 Task: Add Attachment from "Attach a link" to Card Card0000000284 in Board Board0000000071 in Workspace WS0000000024 in Trello. Add Cover Red to Card Card0000000284 in Board Board0000000071 in Workspace WS0000000024 in Trello. Add "Join Card" Button Button0000000284  to Card Card0000000284 in Board Board0000000071 in Workspace WS0000000024 in Trello. Add Description DS0000000284 to Card Card0000000284 in Board Board0000000071 in Workspace WS0000000024 in Trello. Add Comment CM0000000284 to Card Card0000000284 in Board Board0000000071 in Workspace WS0000000024 in Trello
Action: Mouse moved to (328, 452)
Screenshot: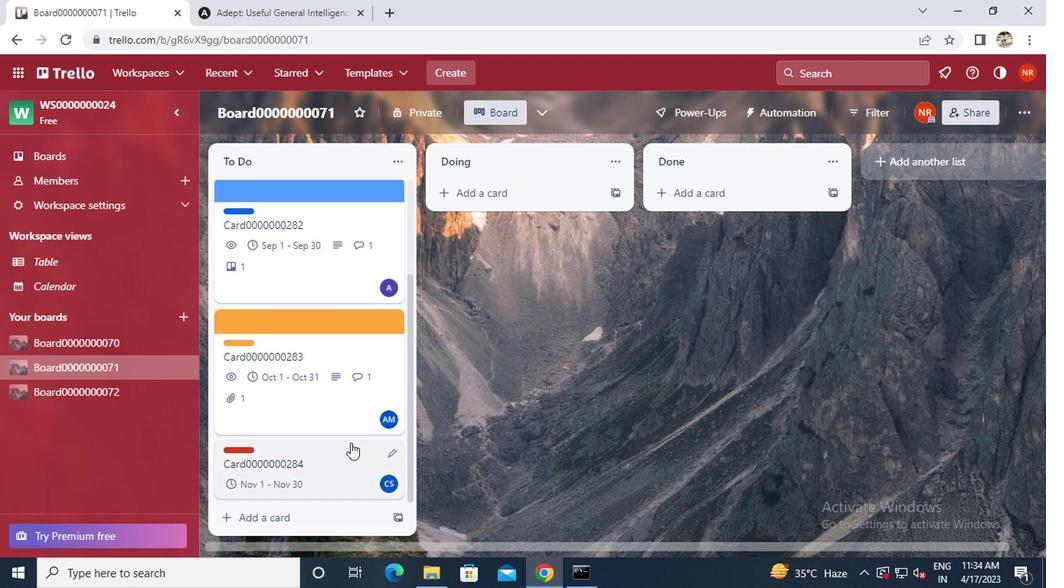 
Action: Mouse pressed left at (328, 452)
Screenshot: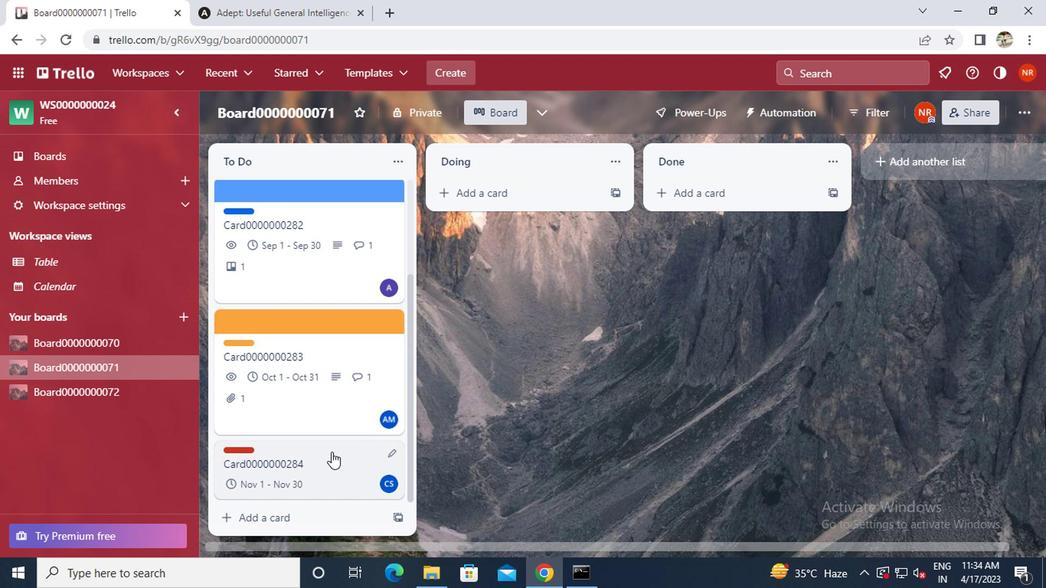 
Action: Mouse moved to (690, 317)
Screenshot: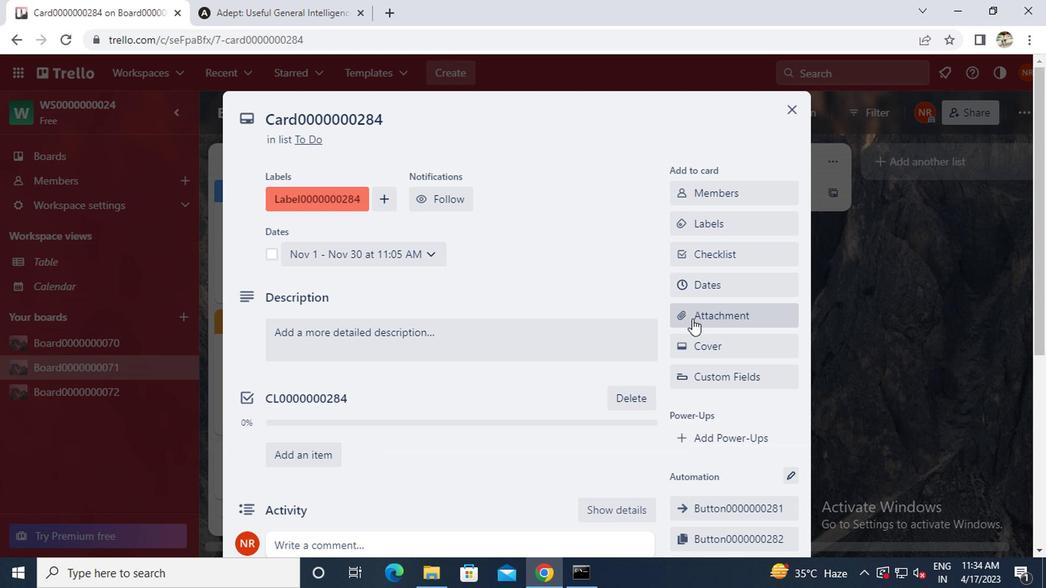 
Action: Mouse pressed left at (690, 317)
Screenshot: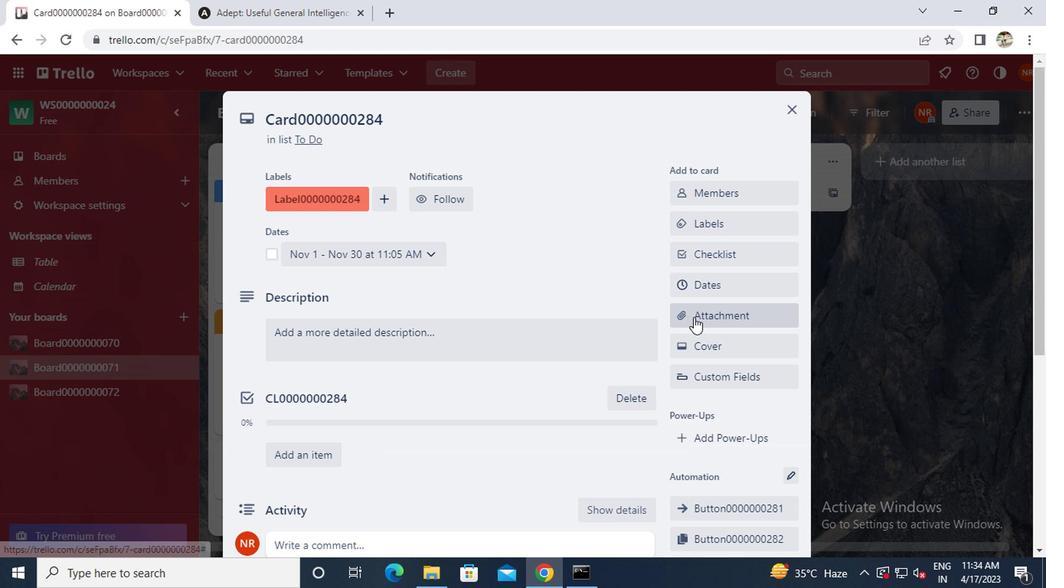 
Action: Mouse moved to (249, 7)
Screenshot: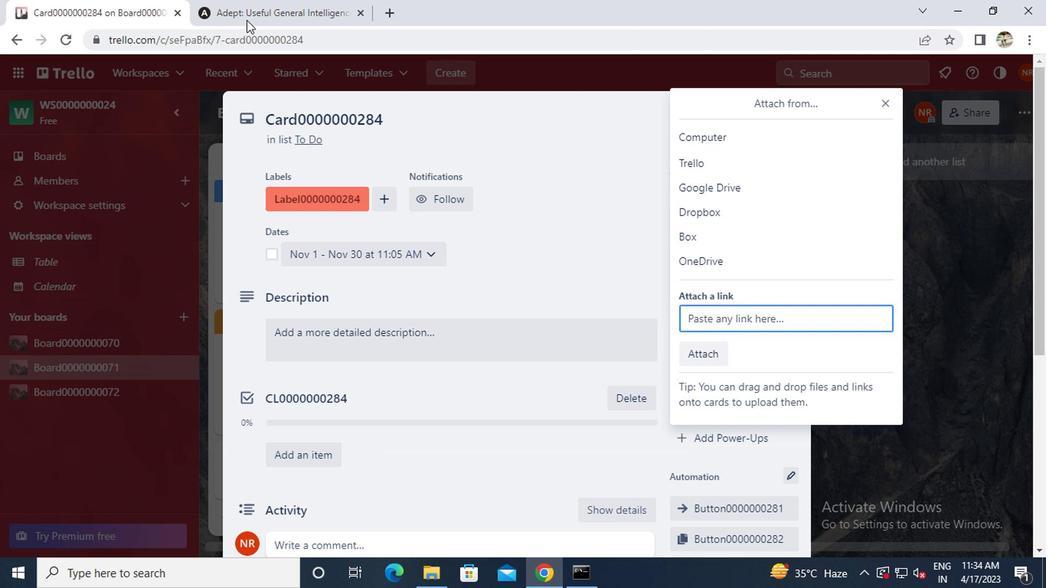 
Action: Mouse pressed left at (249, 7)
Screenshot: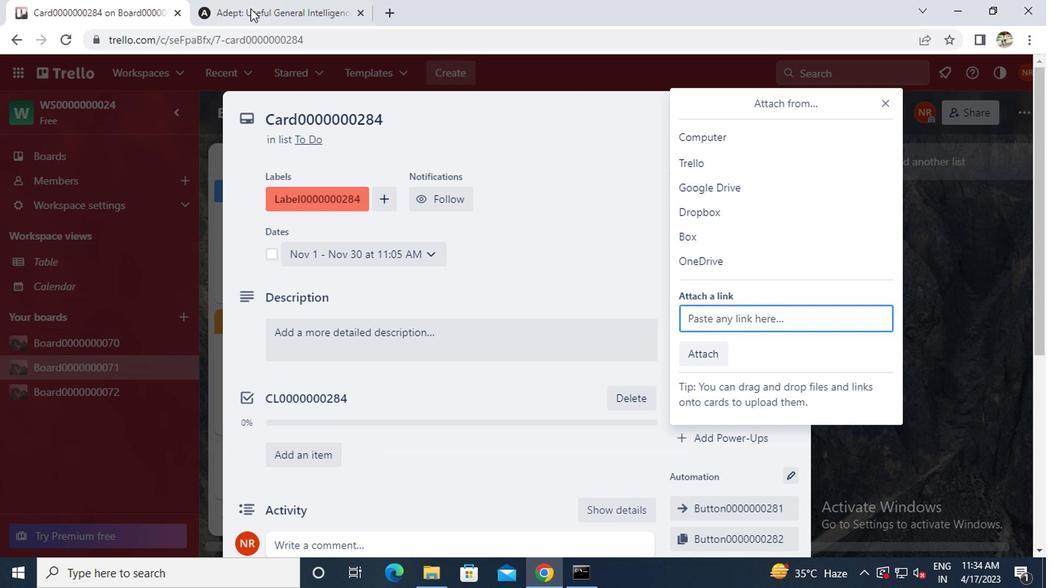
Action: Mouse moved to (251, 39)
Screenshot: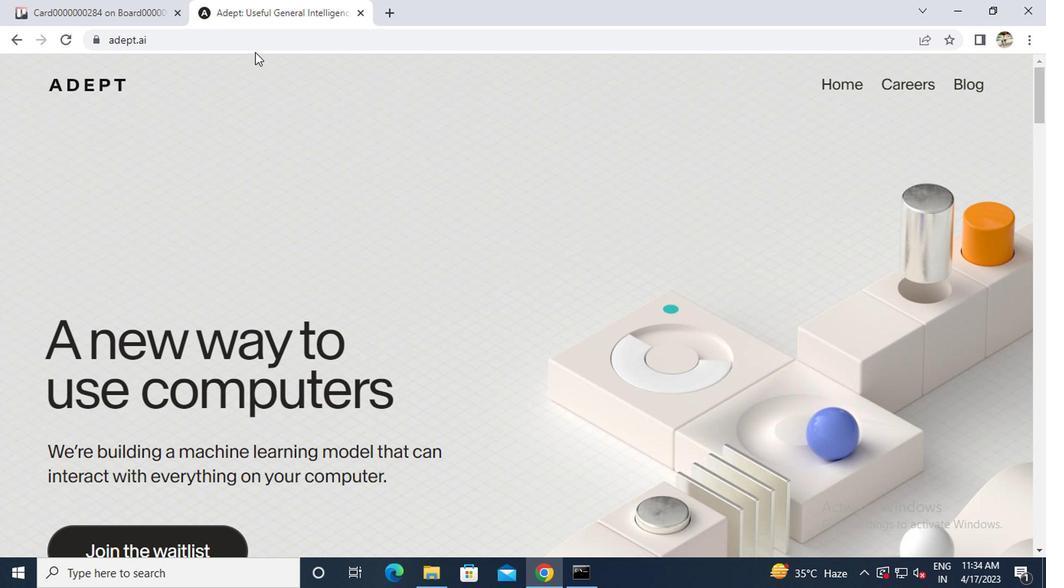 
Action: Mouse pressed left at (251, 39)
Screenshot: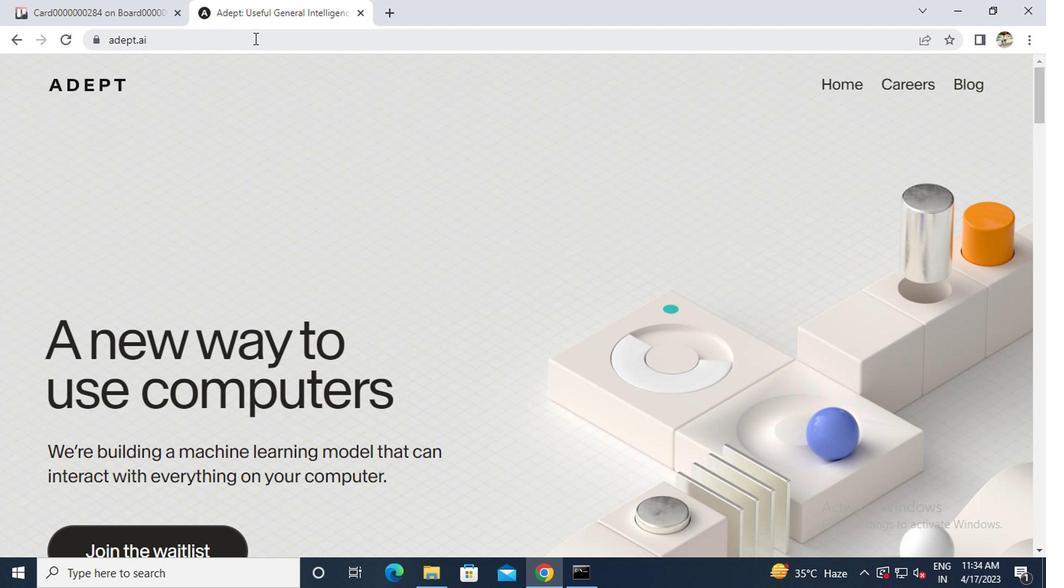 
Action: Key pressed ctrl+C
Screenshot: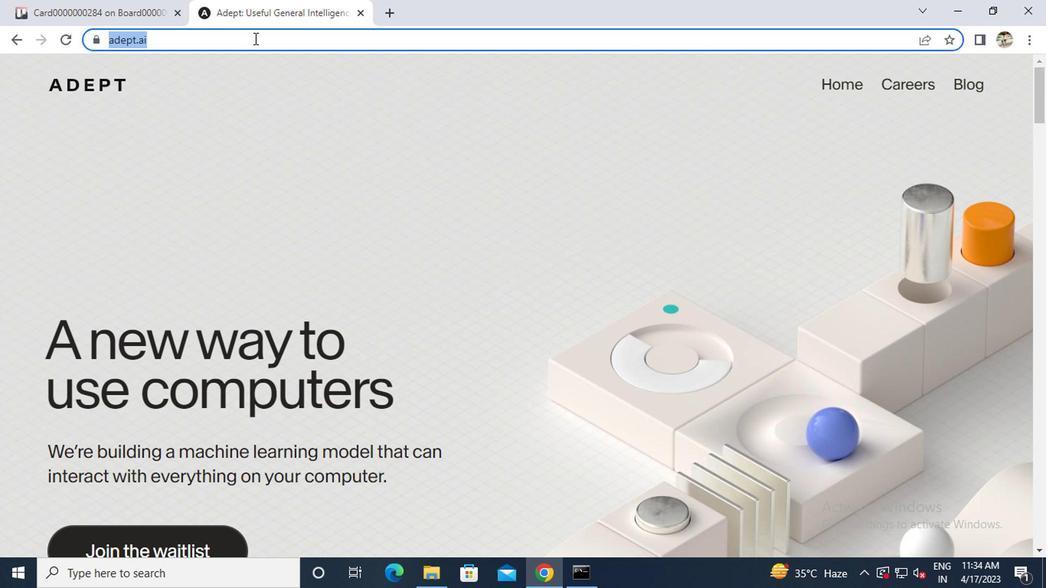 
Action: Mouse moved to (125, 17)
Screenshot: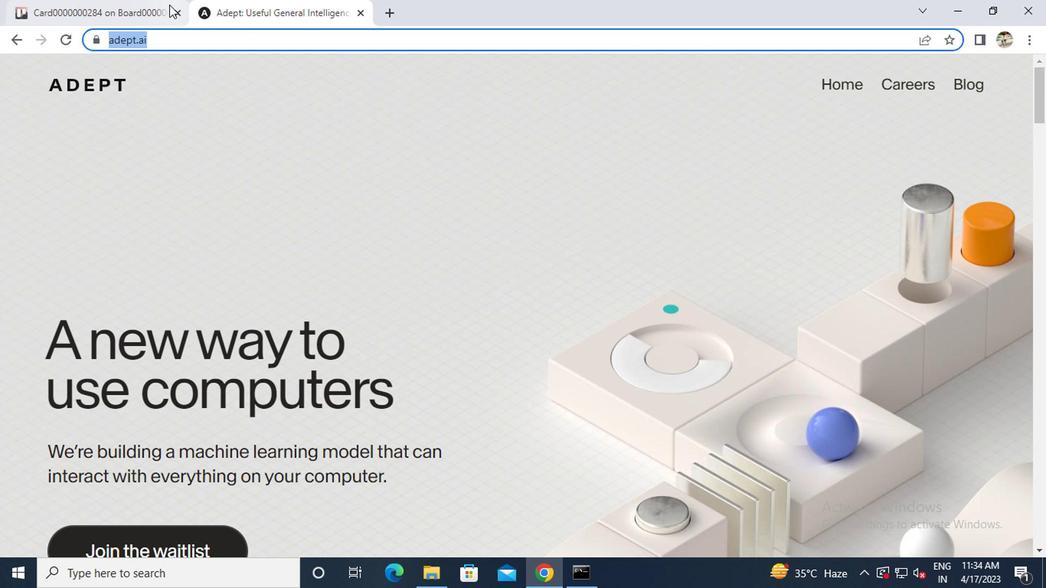 
Action: Mouse pressed left at (125, 17)
Screenshot: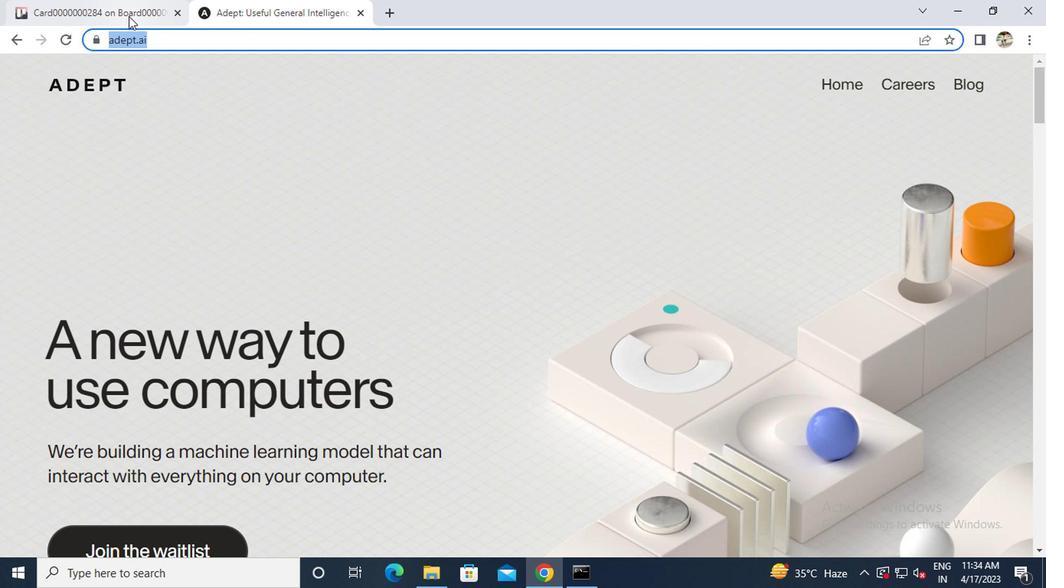 
Action: Mouse moved to (718, 317)
Screenshot: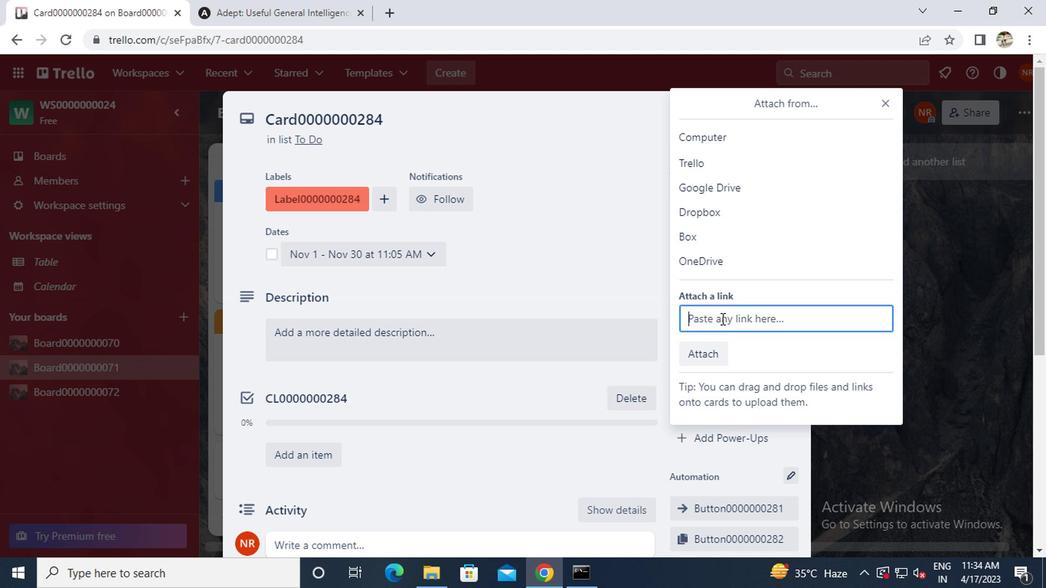 
Action: Key pressed ctrl+V
Screenshot: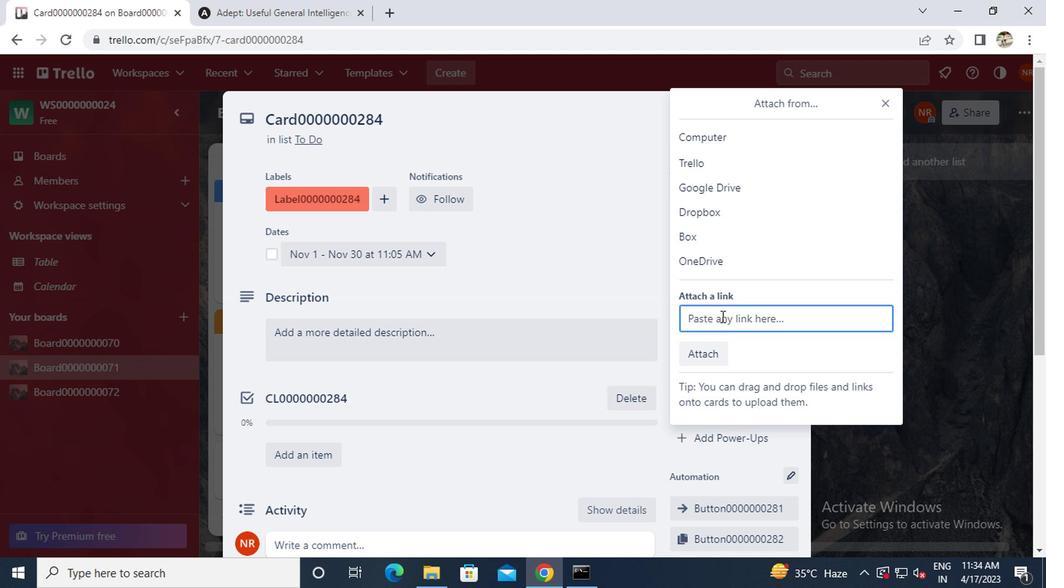 
Action: Mouse moved to (707, 372)
Screenshot: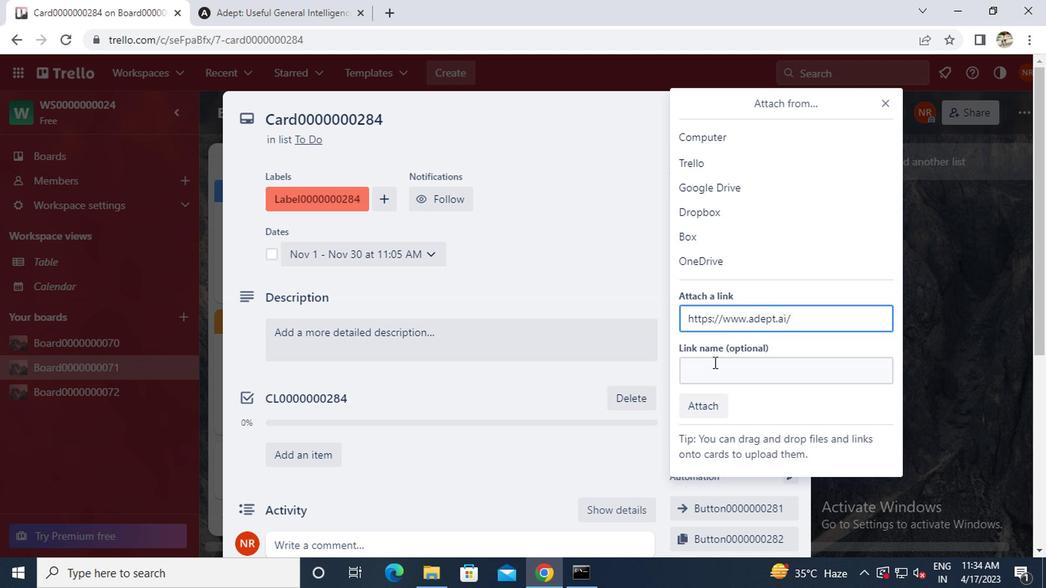 
Action: Mouse pressed left at (707, 372)
Screenshot: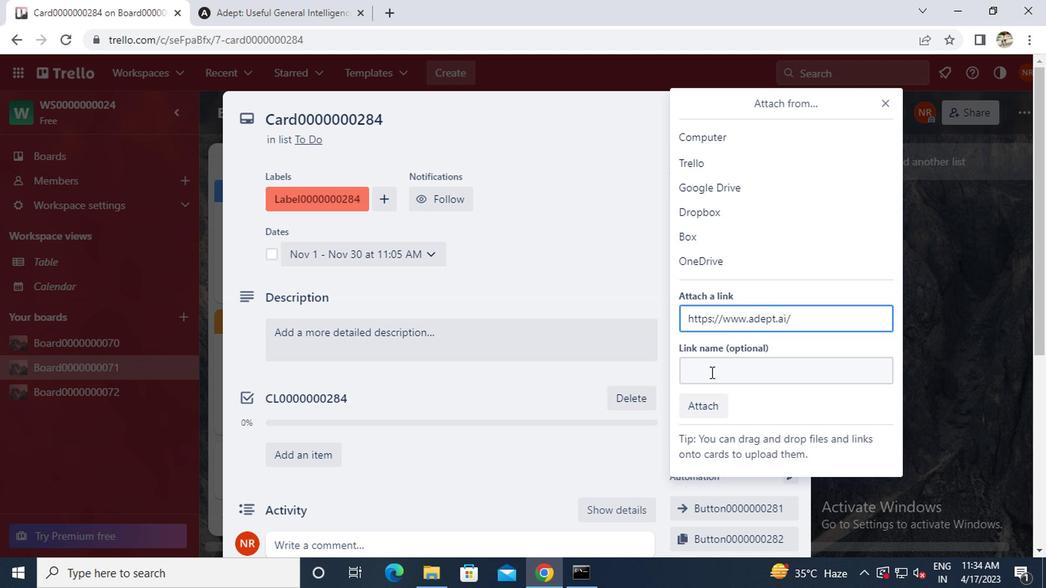 
Action: Key pressed ctrl+A<Key.caps_lock>dept
Screenshot: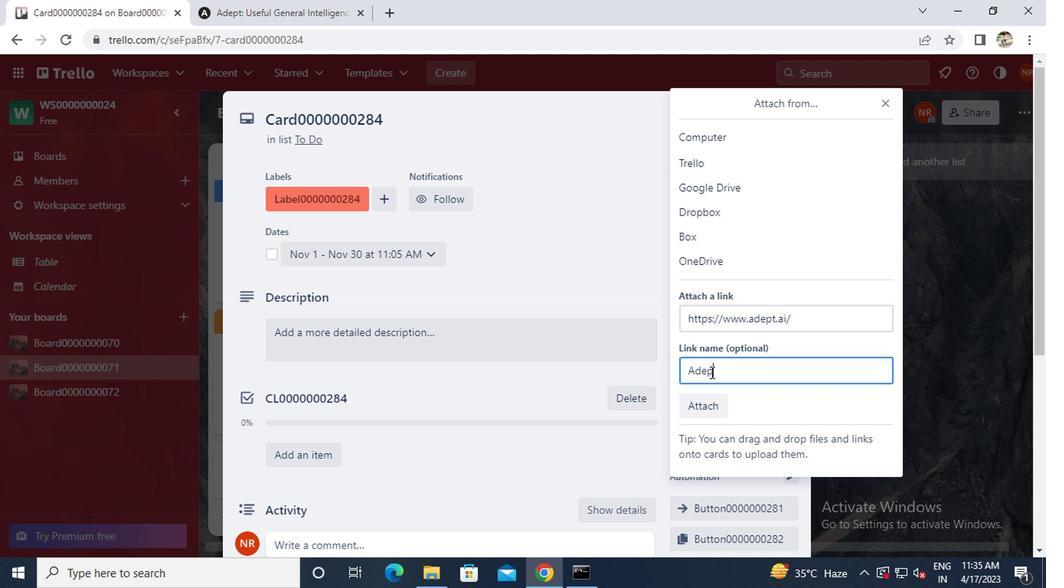 
Action: Mouse moved to (695, 409)
Screenshot: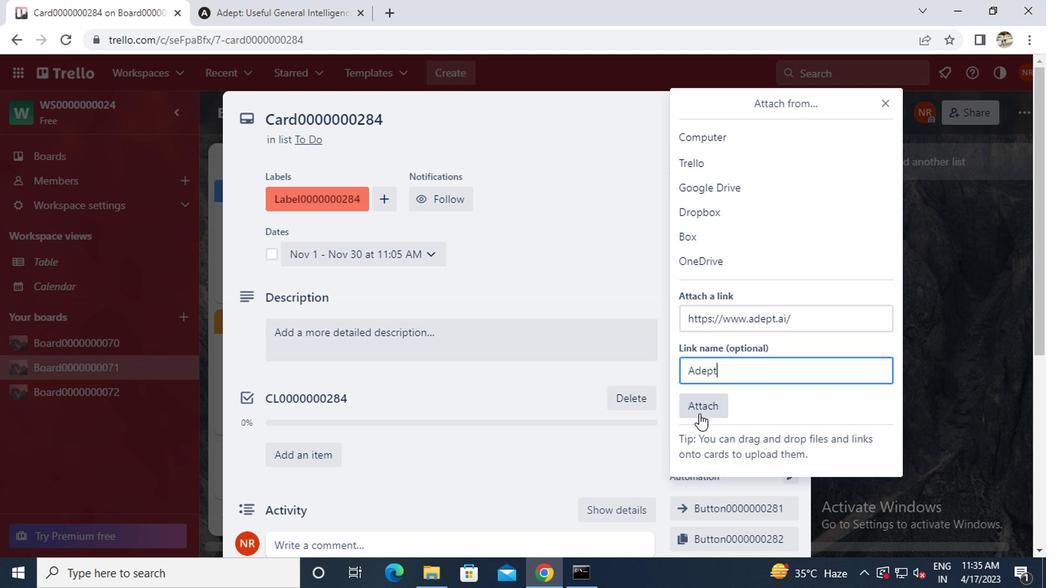 
Action: Mouse pressed left at (695, 409)
Screenshot: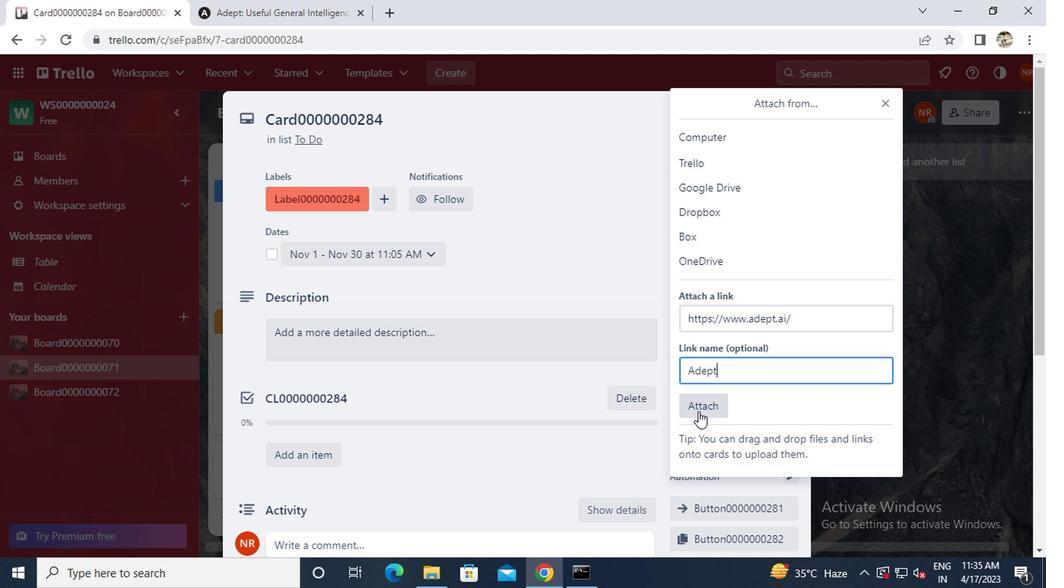 
Action: Mouse scrolled (695, 408) with delta (0, 0)
Screenshot: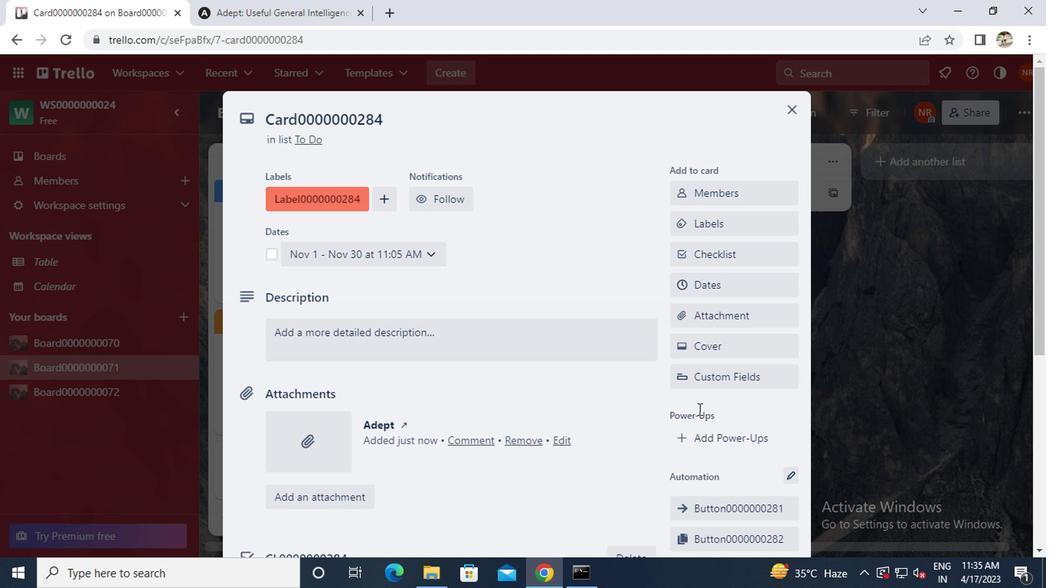 
Action: Mouse moved to (694, 408)
Screenshot: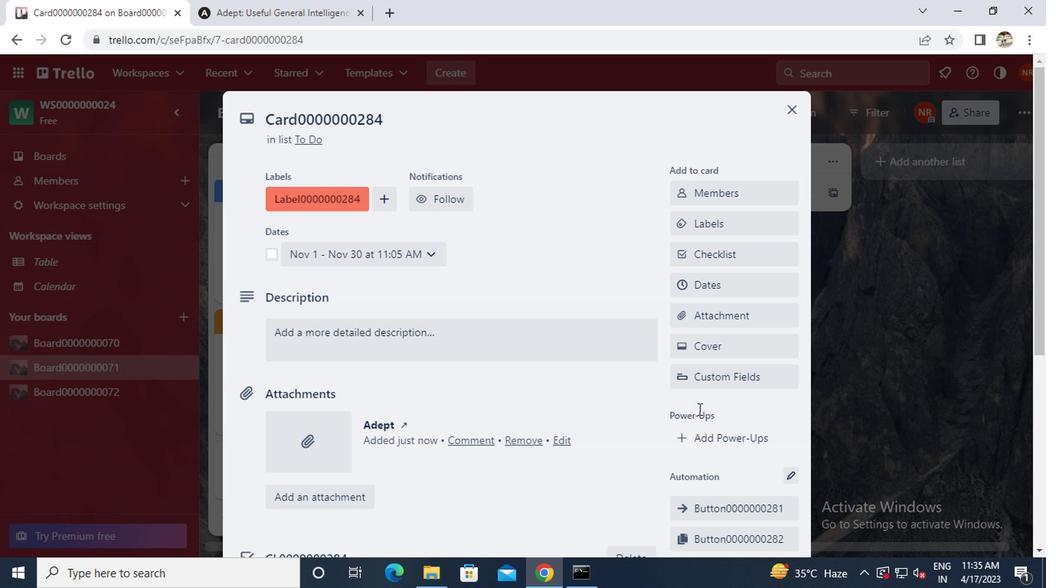 
Action: Mouse scrolled (694, 407) with delta (0, -1)
Screenshot: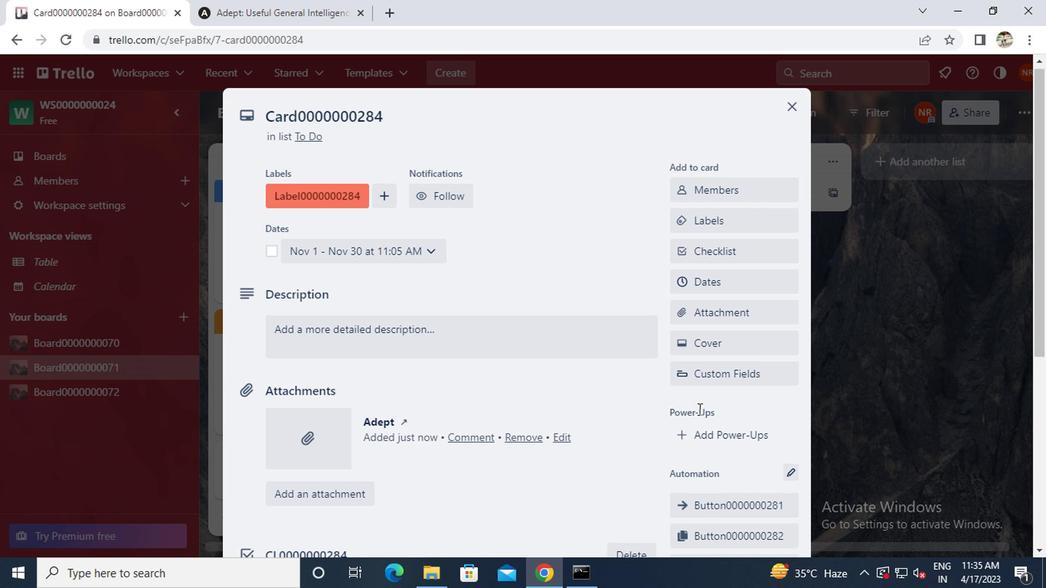 
Action: Mouse moved to (694, 443)
Screenshot: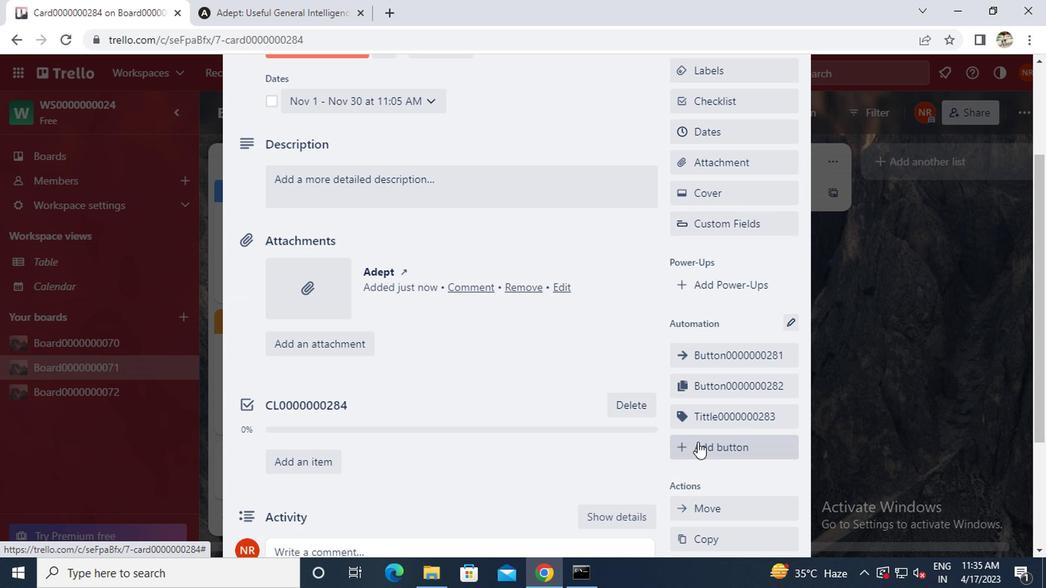 
Action: Mouse pressed left at (694, 443)
Screenshot: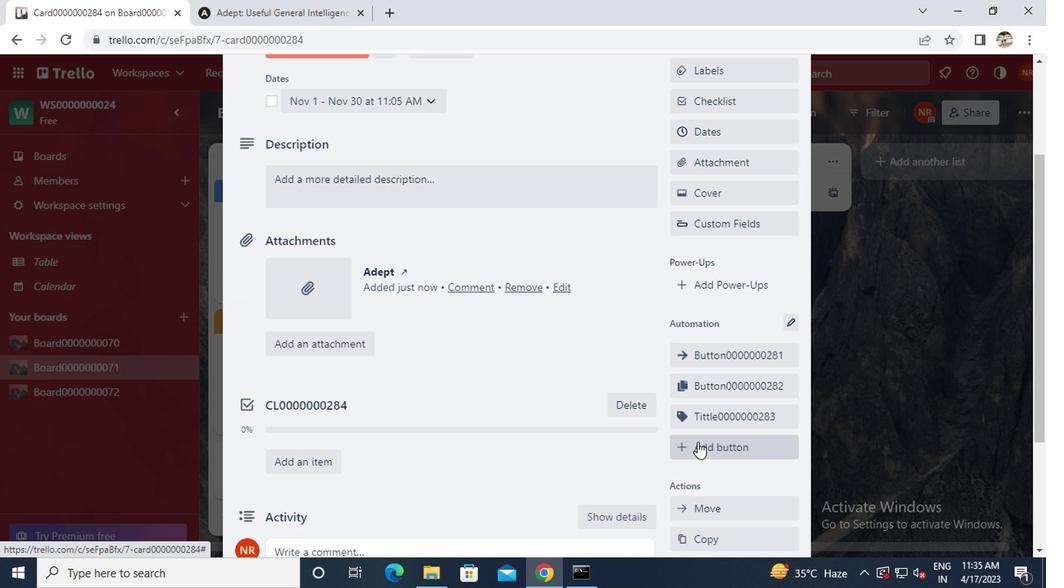 
Action: Mouse moved to (715, 270)
Screenshot: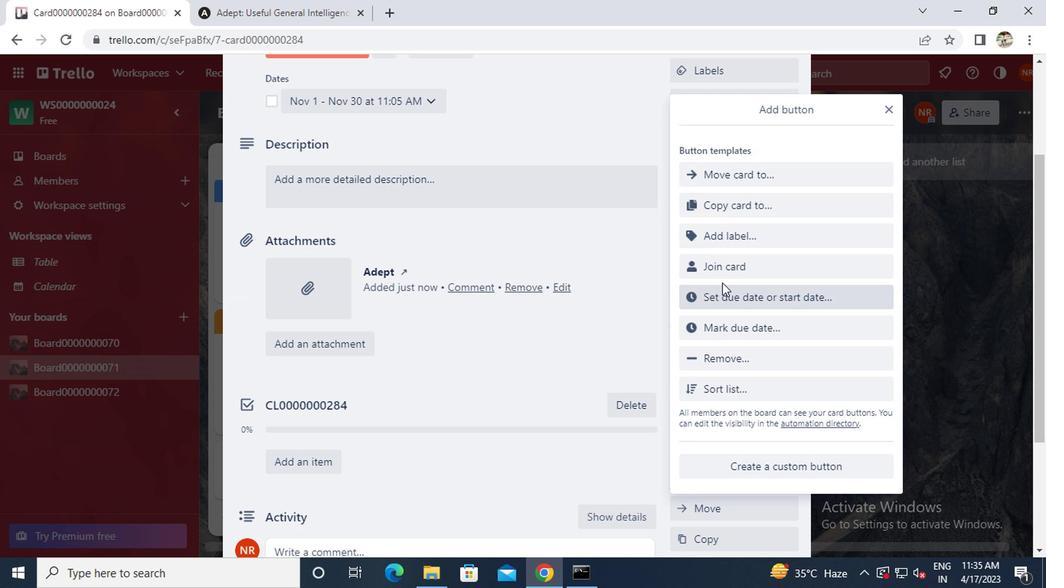 
Action: Mouse pressed left at (715, 270)
Screenshot: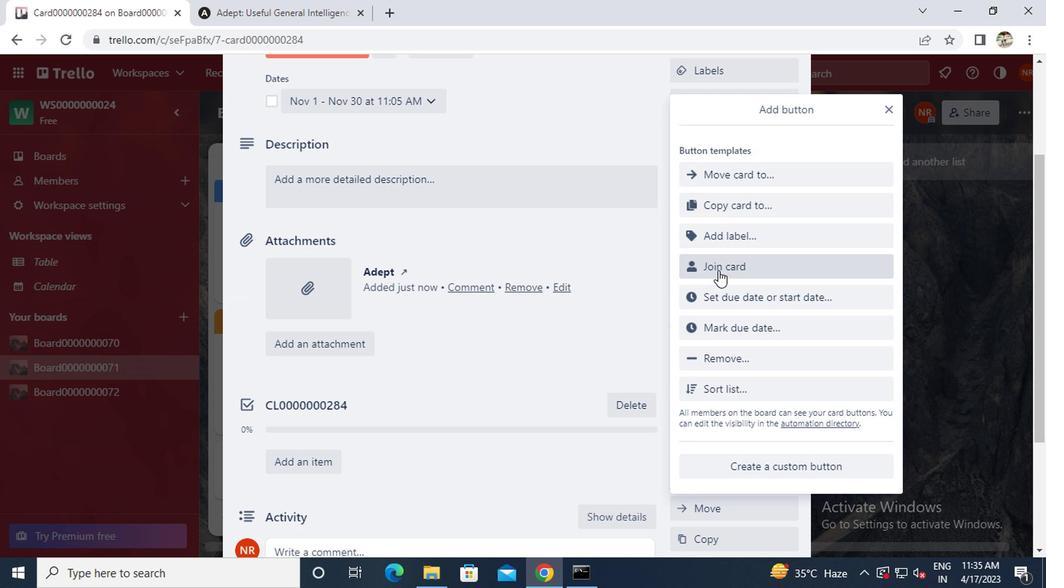 
Action: Mouse moved to (712, 276)
Screenshot: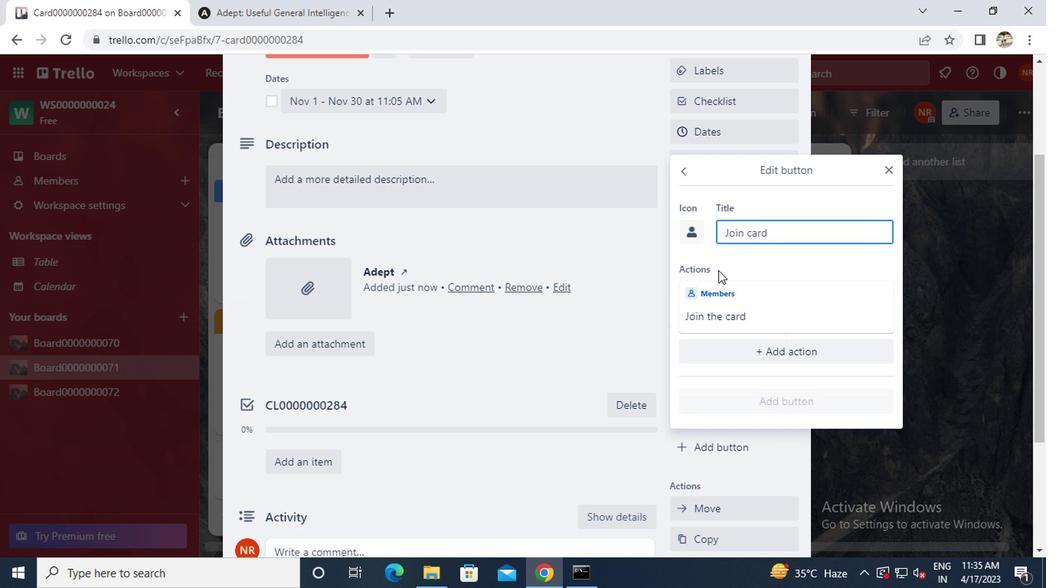 
Action: Key pressed <Key.caps_lock>b<Key.caps_lock>utton0000000284
Screenshot: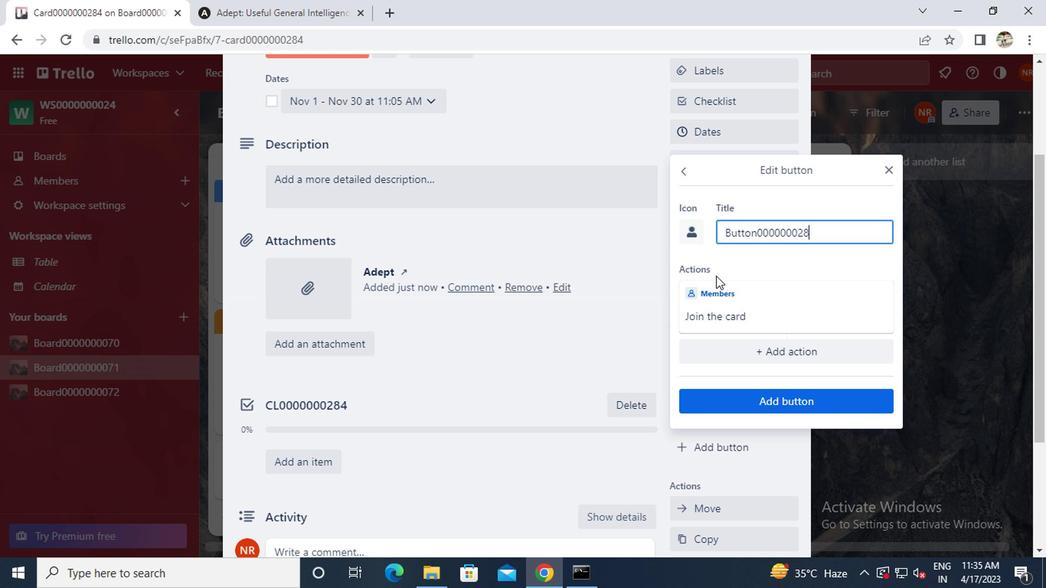 
Action: Mouse moved to (728, 394)
Screenshot: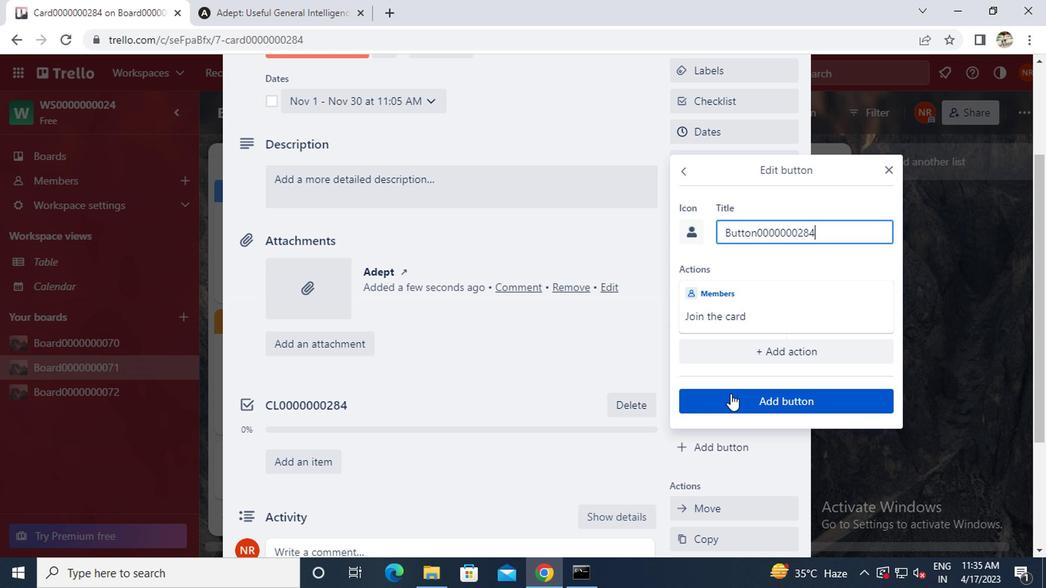 
Action: Mouse pressed left at (728, 394)
Screenshot: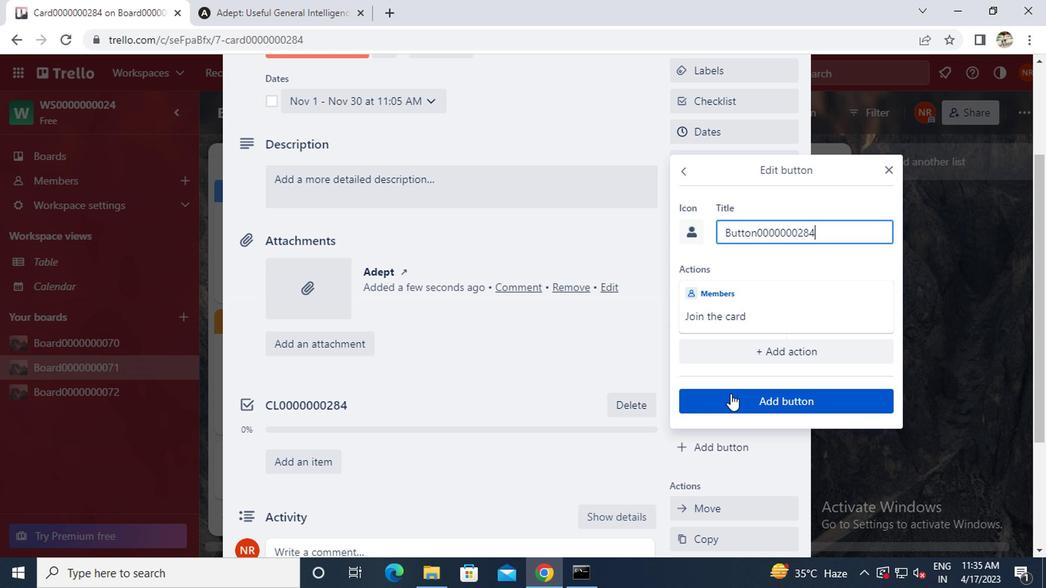 
Action: Mouse moved to (573, 400)
Screenshot: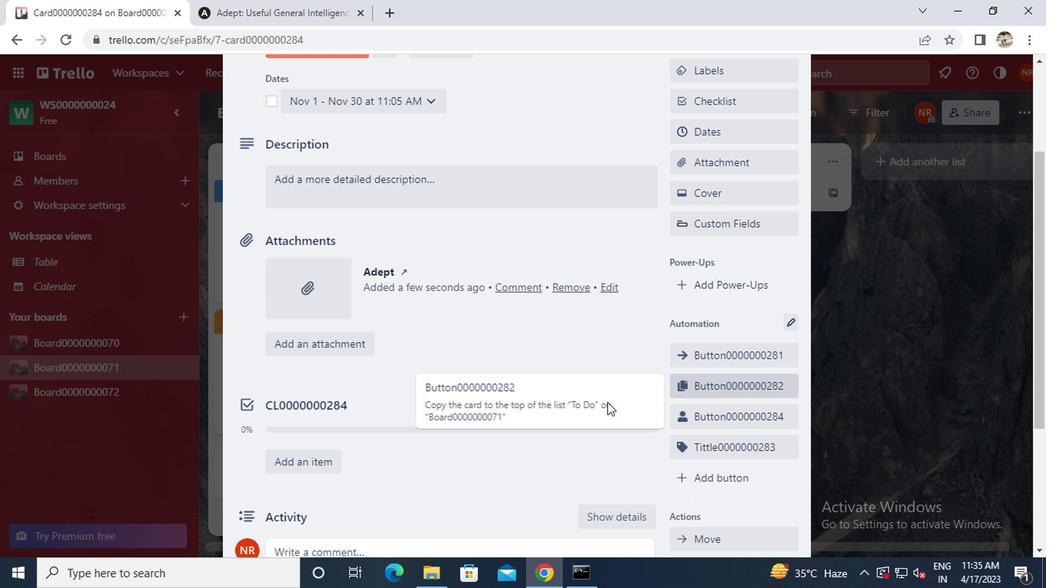 
Action: Mouse scrolled (573, 401) with delta (0, 1)
Screenshot: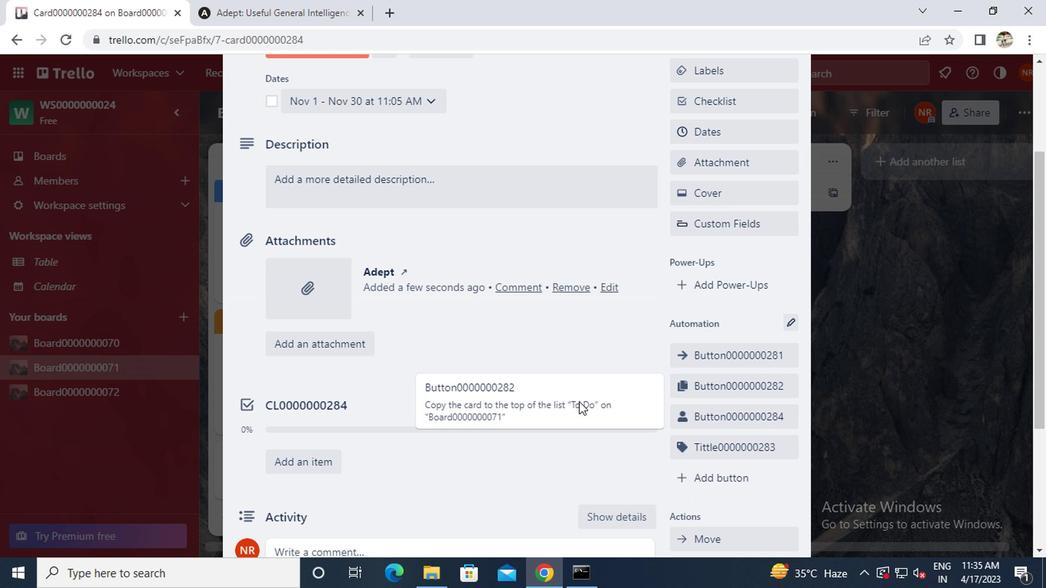 
Action: Mouse moved to (572, 399)
Screenshot: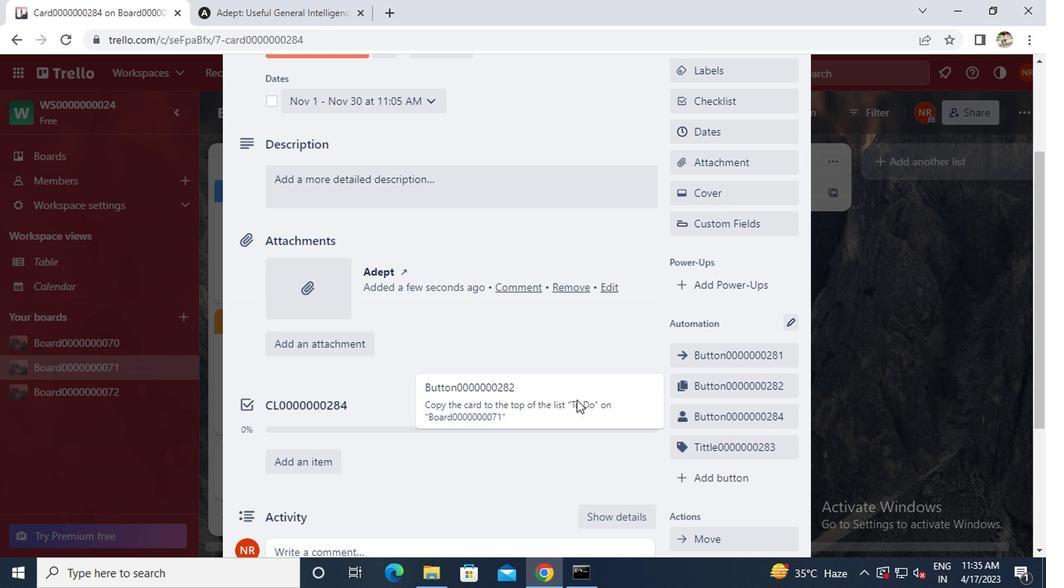 
Action: Mouse scrolled (572, 400) with delta (0, 0)
Screenshot: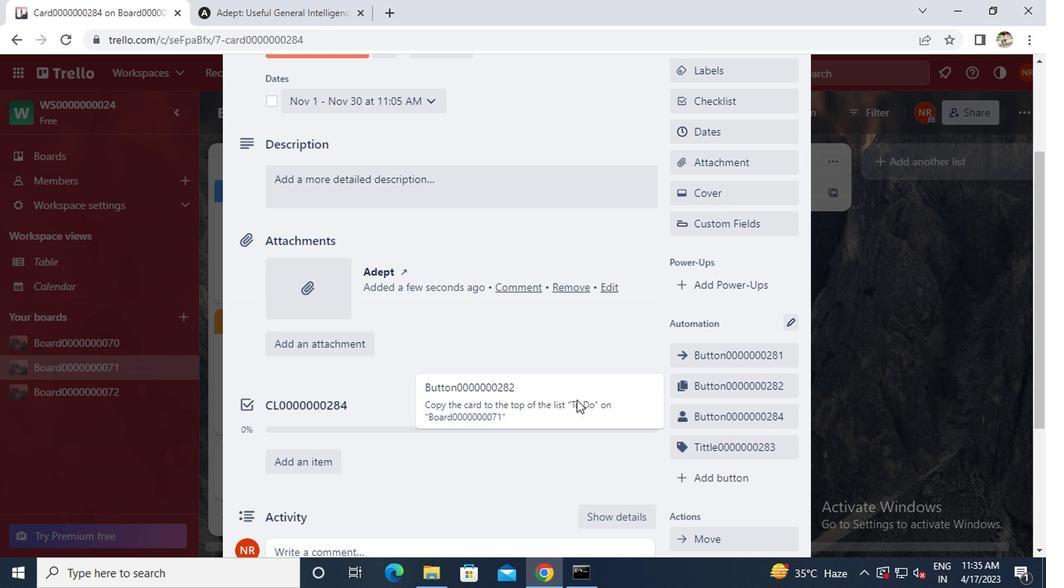 
Action: Mouse moved to (434, 185)
Screenshot: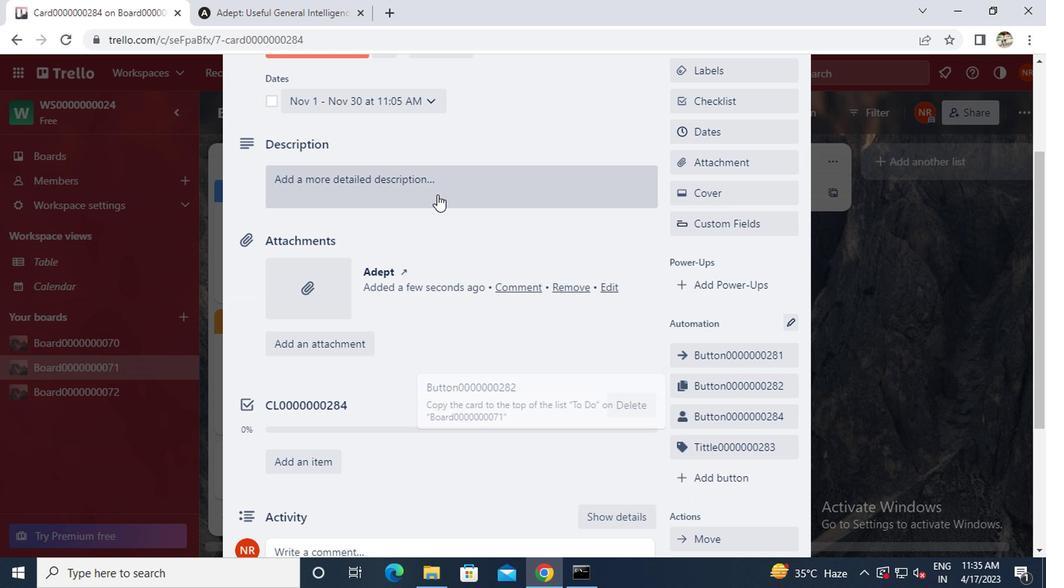 
Action: Mouse pressed left at (434, 185)
Screenshot: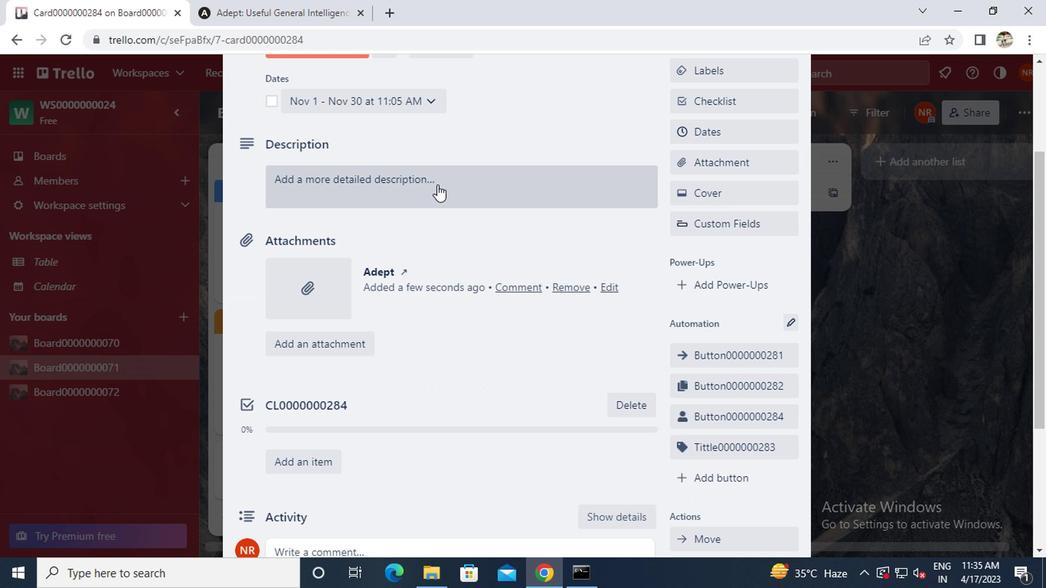 
Action: Key pressed <Key.caps_lock>ds0000000284
Screenshot: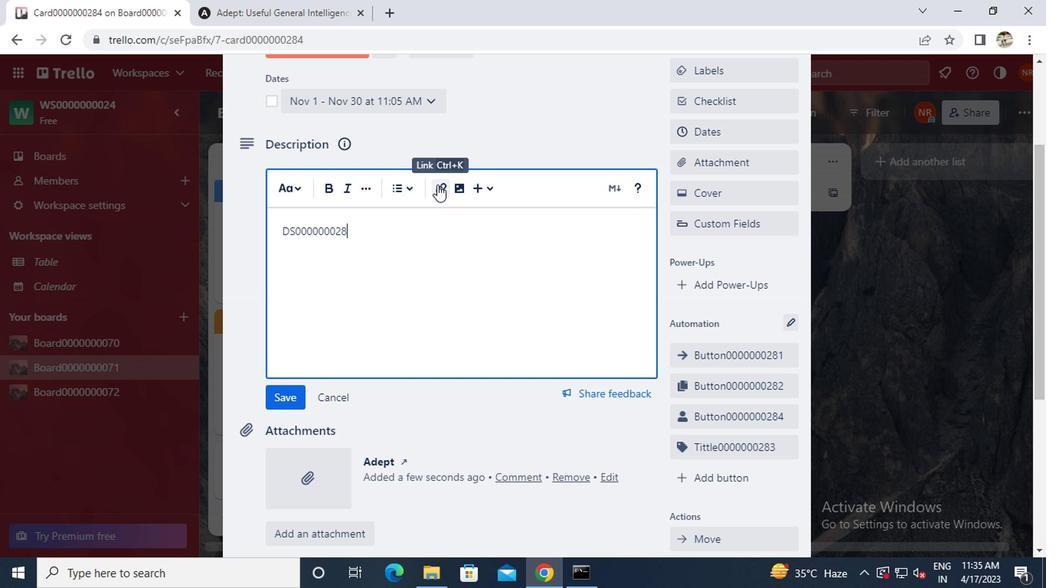 
Action: Mouse moved to (280, 394)
Screenshot: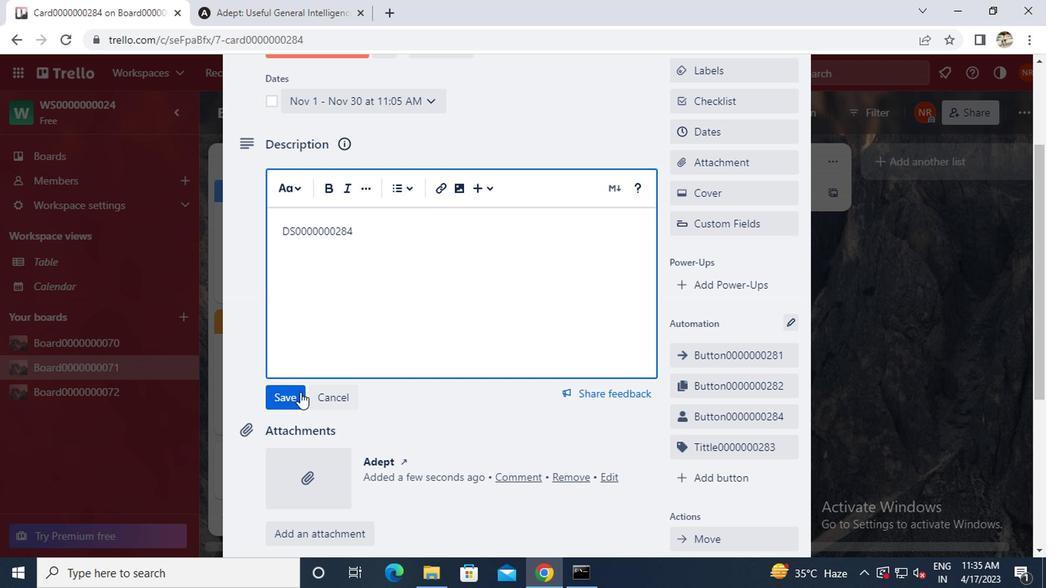 
Action: Mouse pressed left at (280, 394)
Screenshot: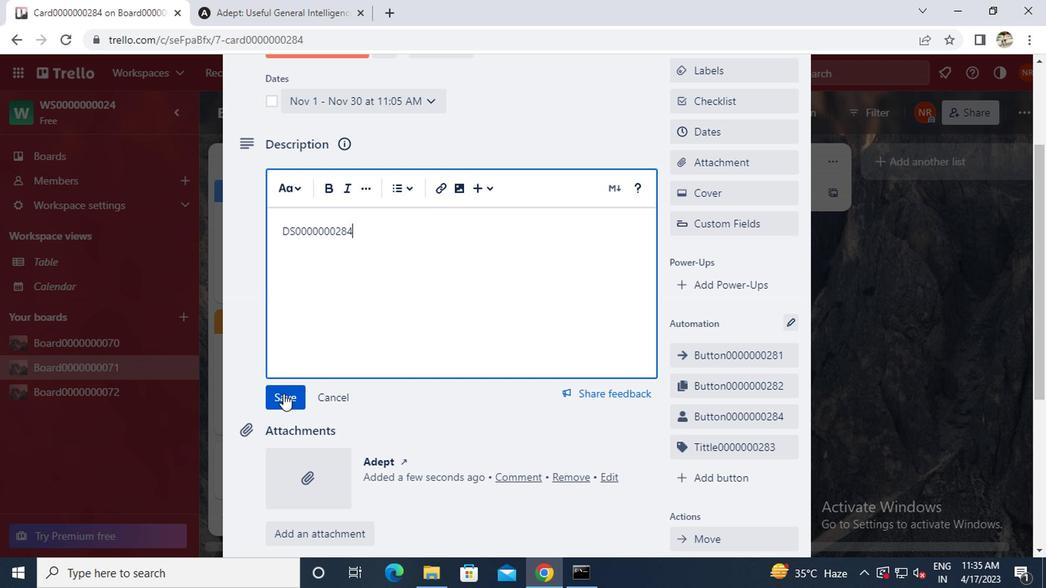 
Action: Mouse moved to (280, 394)
Screenshot: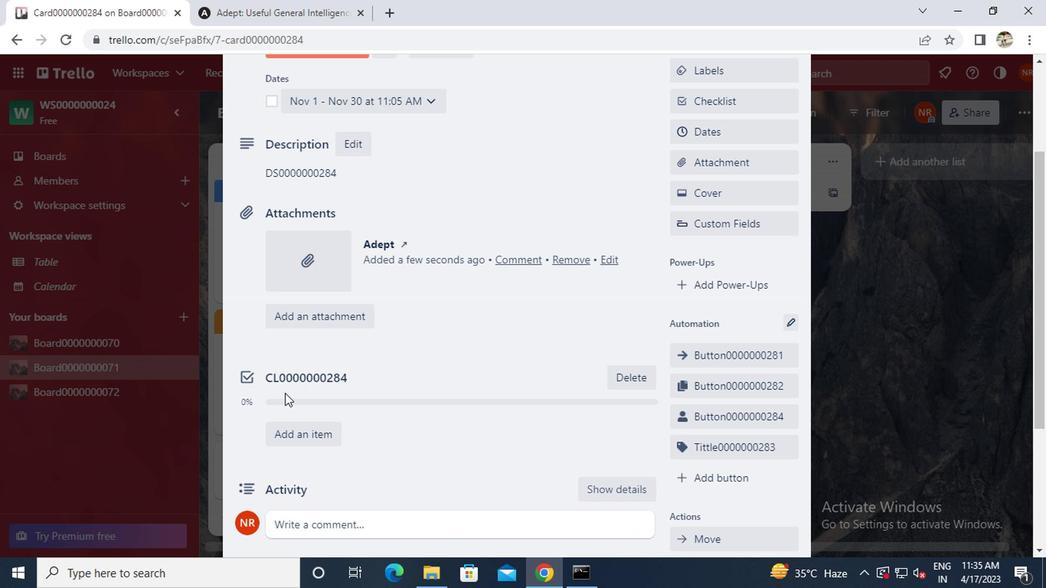 
Action: Mouse scrolled (280, 393) with delta (0, 0)
Screenshot: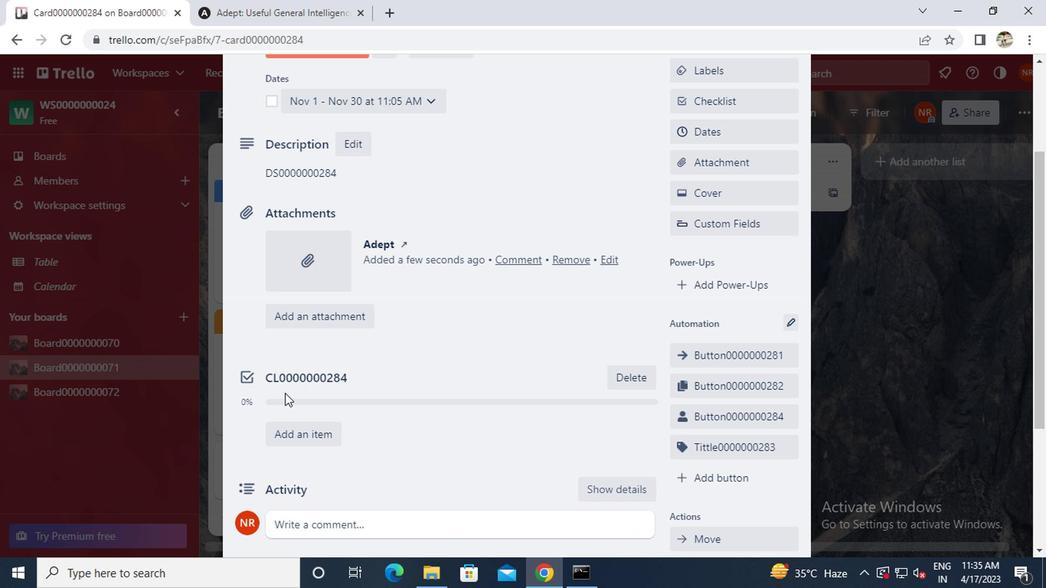 
Action: Mouse moved to (280, 394)
Screenshot: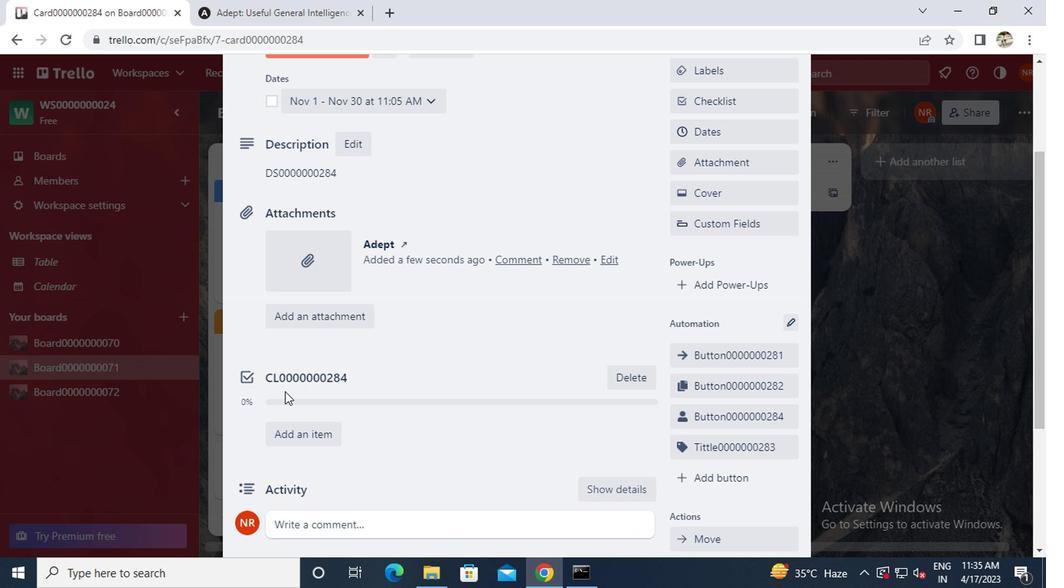 
Action: Mouse scrolled (280, 393) with delta (0, 0)
Screenshot: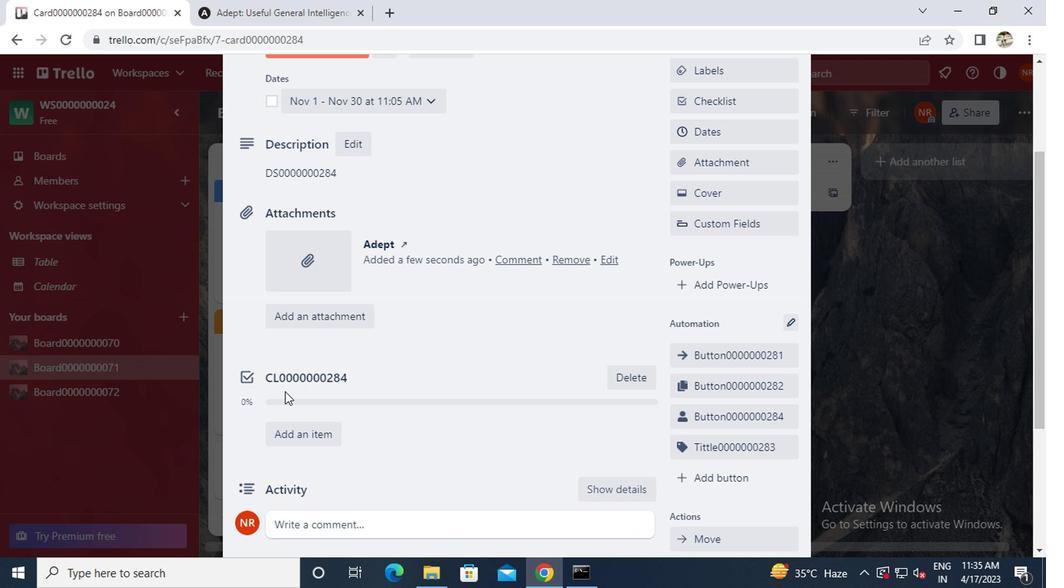 
Action: Mouse moved to (308, 374)
Screenshot: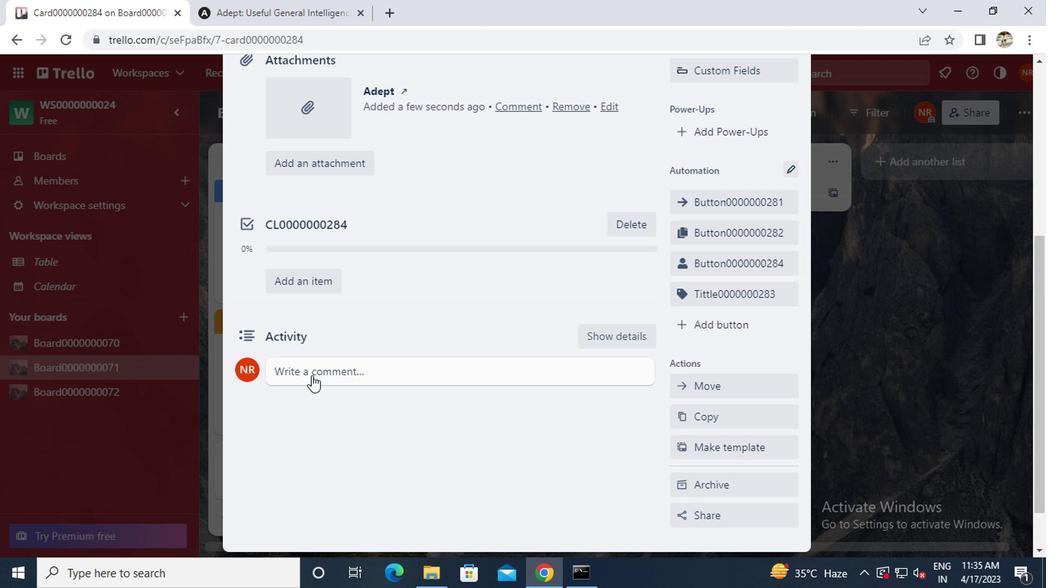 
Action: Mouse pressed left at (308, 374)
Screenshot: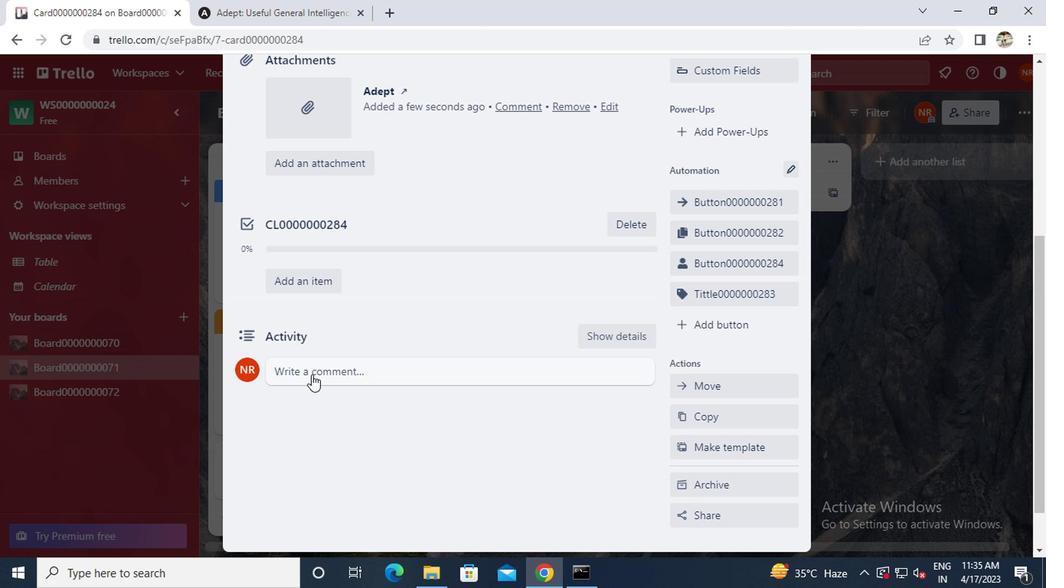 
Action: Mouse moved to (306, 376)
Screenshot: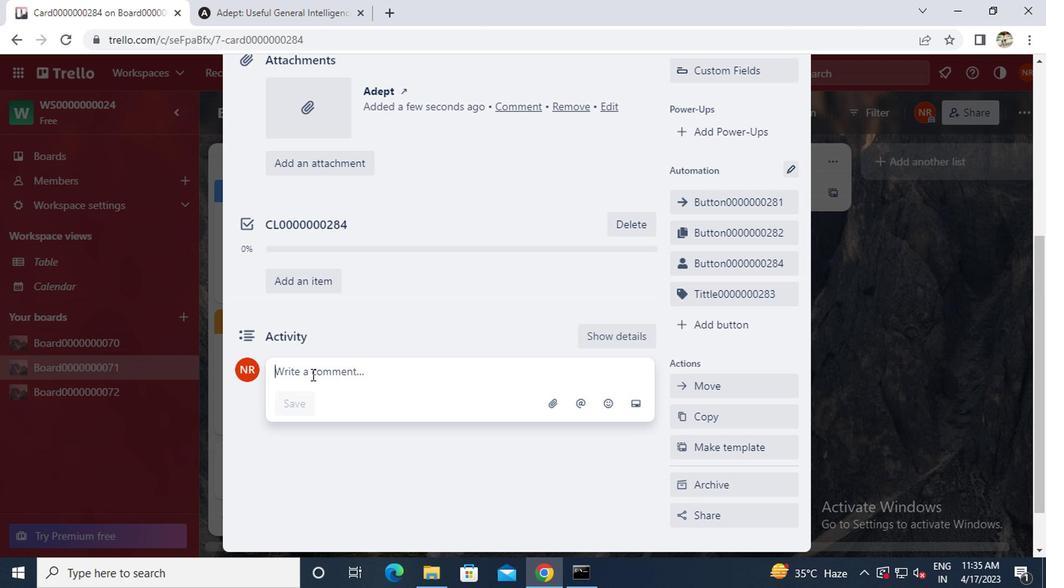 
Action: Key pressed <Key.caps_lock><Key.caps_lock>cm0000000284
Screenshot: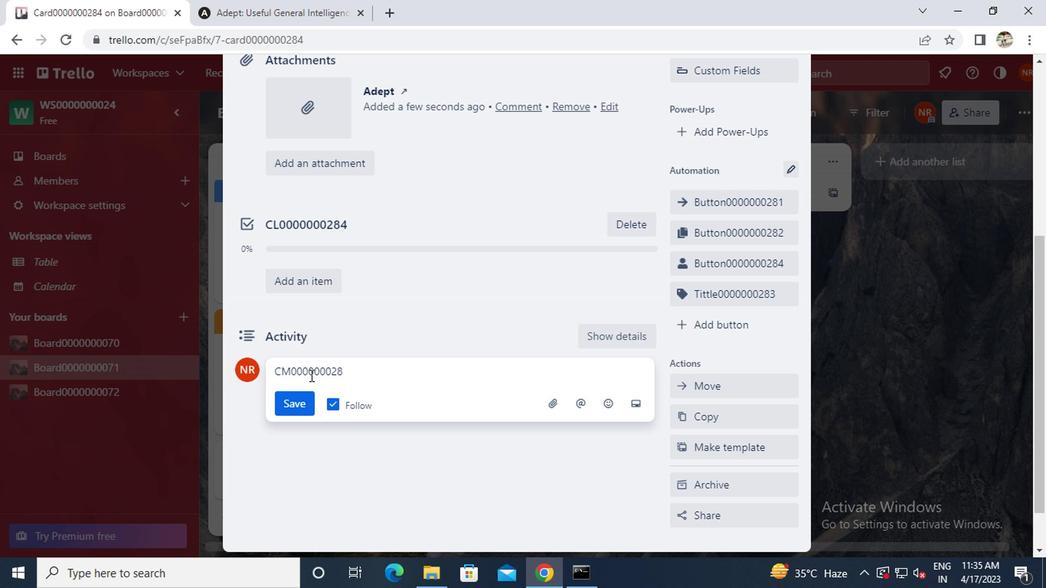 
Action: Mouse moved to (290, 401)
Screenshot: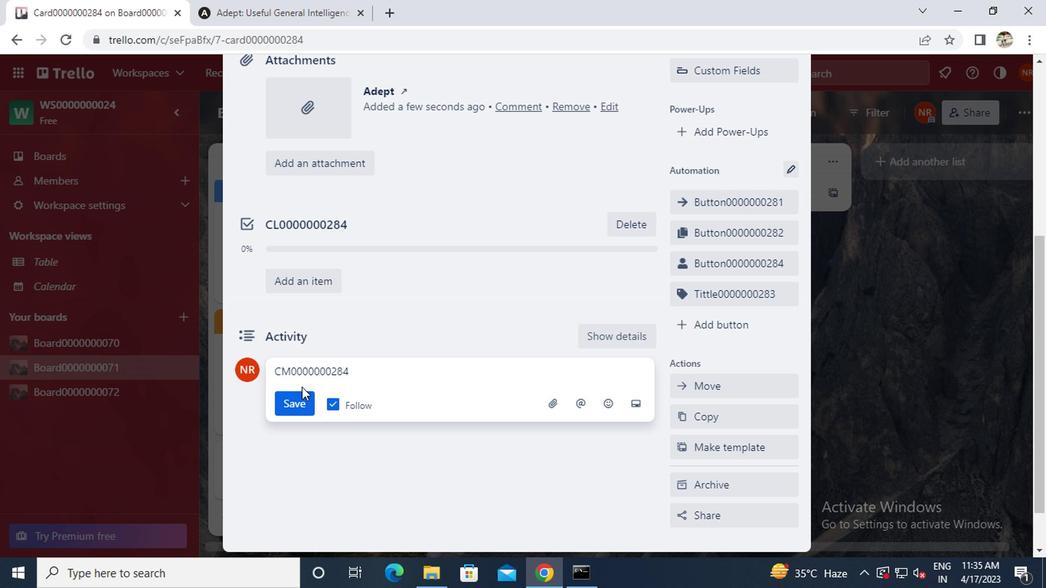 
Action: Mouse pressed left at (290, 401)
Screenshot: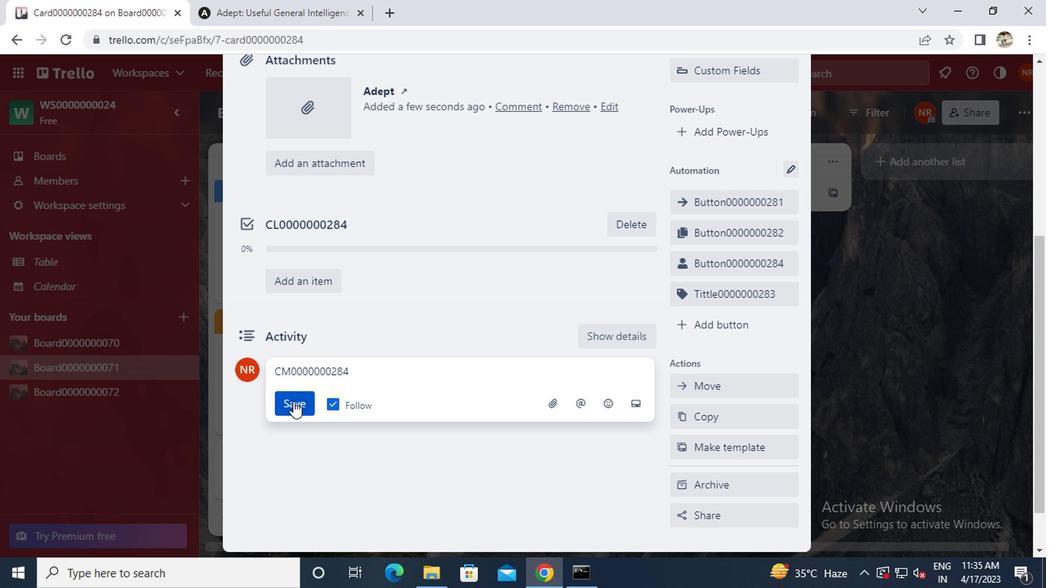 
Action: Mouse moved to (377, 410)
Screenshot: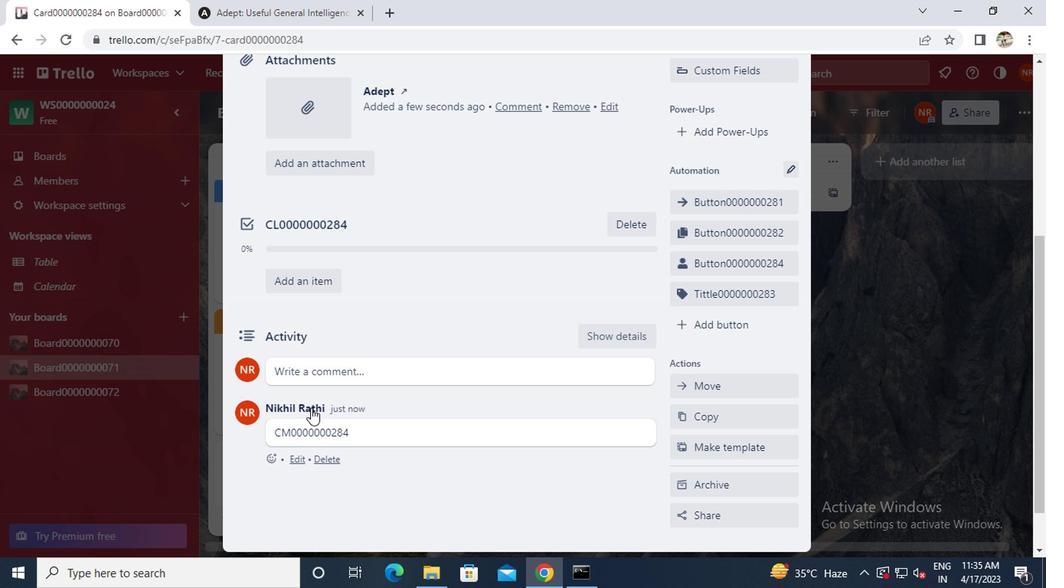 
Action: Mouse scrolled (377, 411) with delta (0, 0)
Screenshot: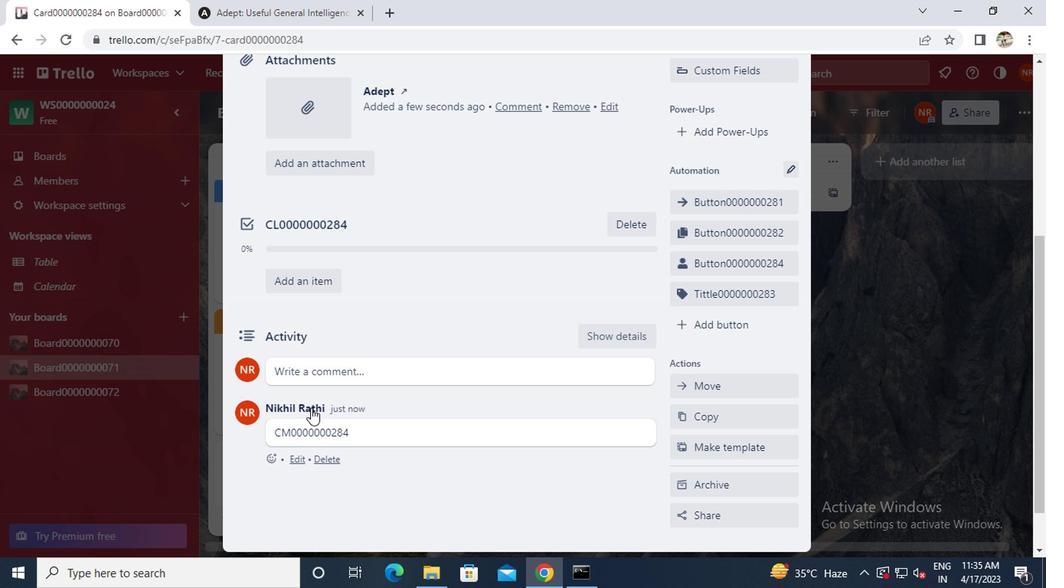 
Action: Mouse moved to (396, 402)
Screenshot: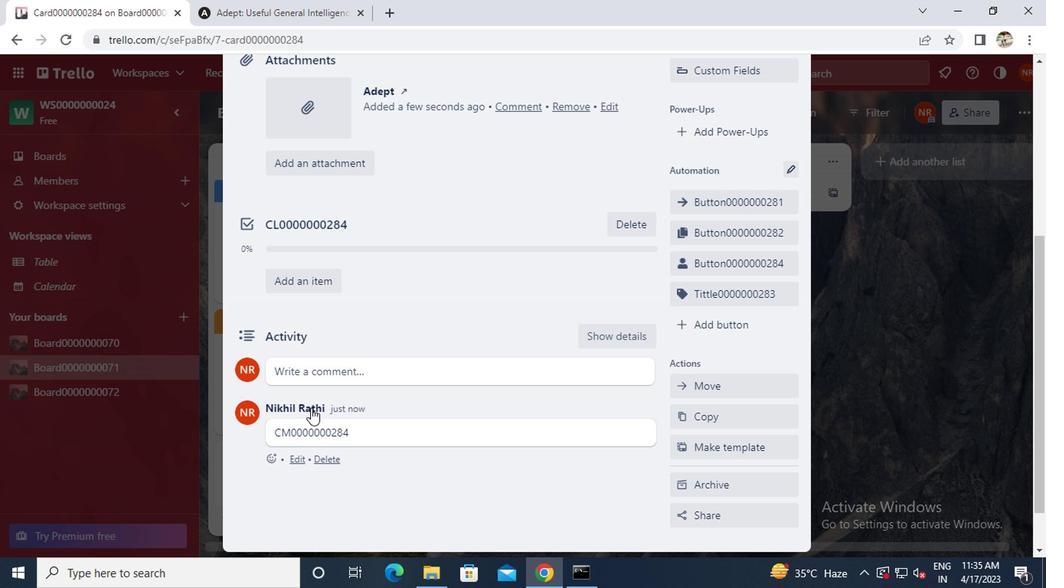 
Action: Mouse scrolled (396, 403) with delta (0, 0)
Screenshot: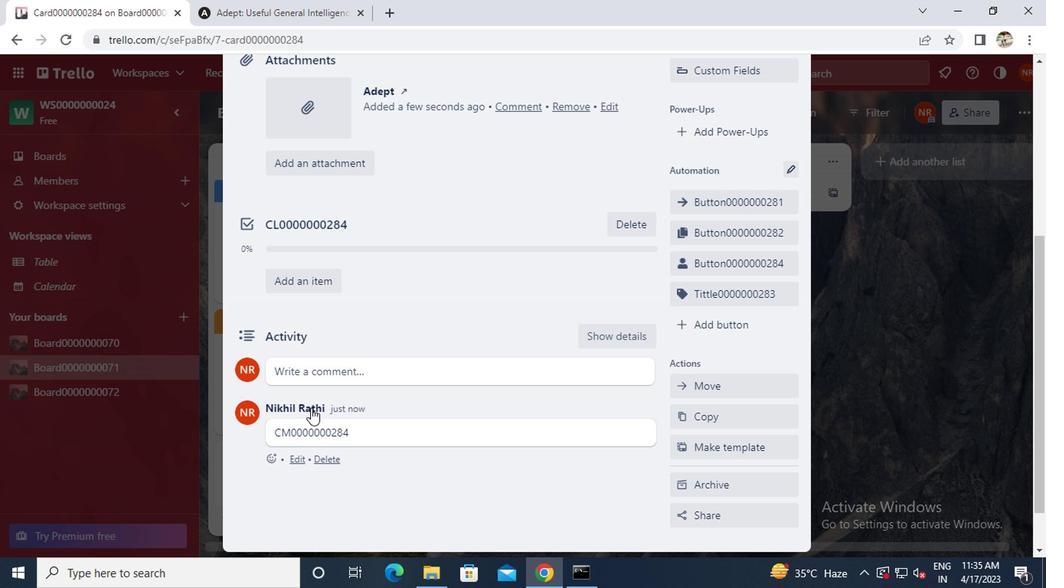 
Action: Mouse moved to (433, 379)
Screenshot: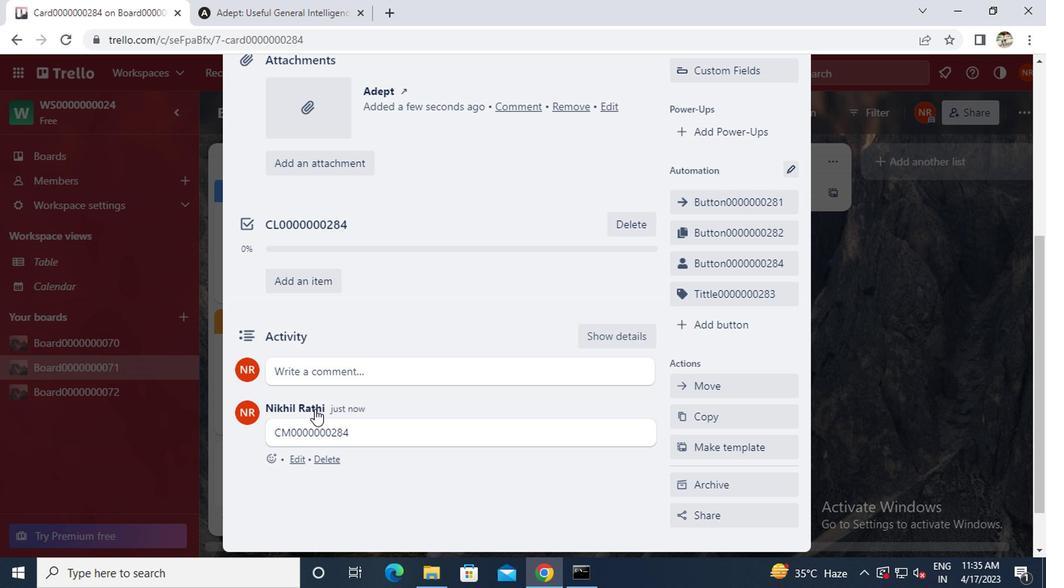 
Action: Mouse scrolled (433, 380) with delta (0, 0)
Screenshot: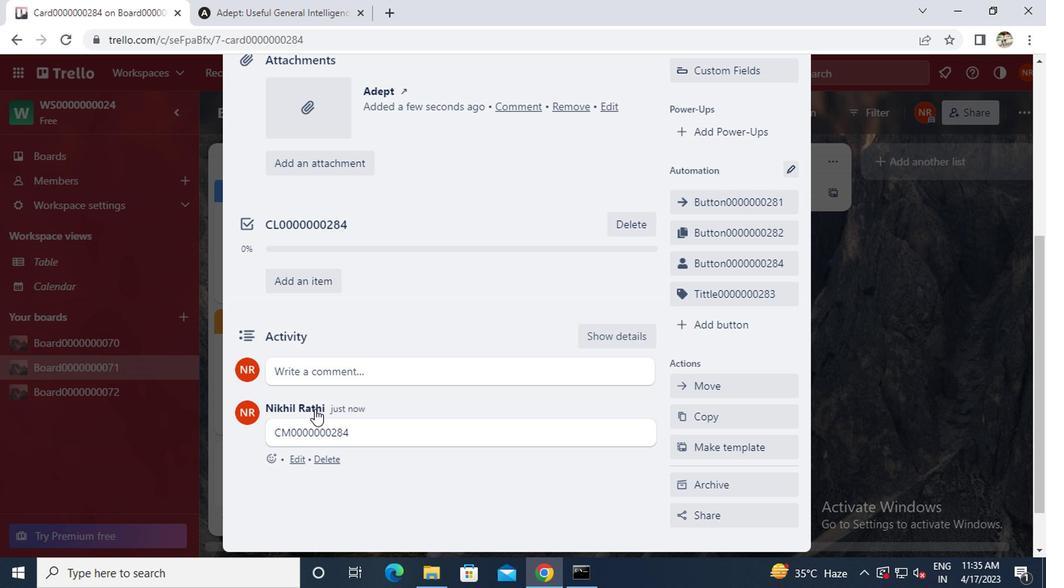 
Action: Mouse moved to (452, 365)
Screenshot: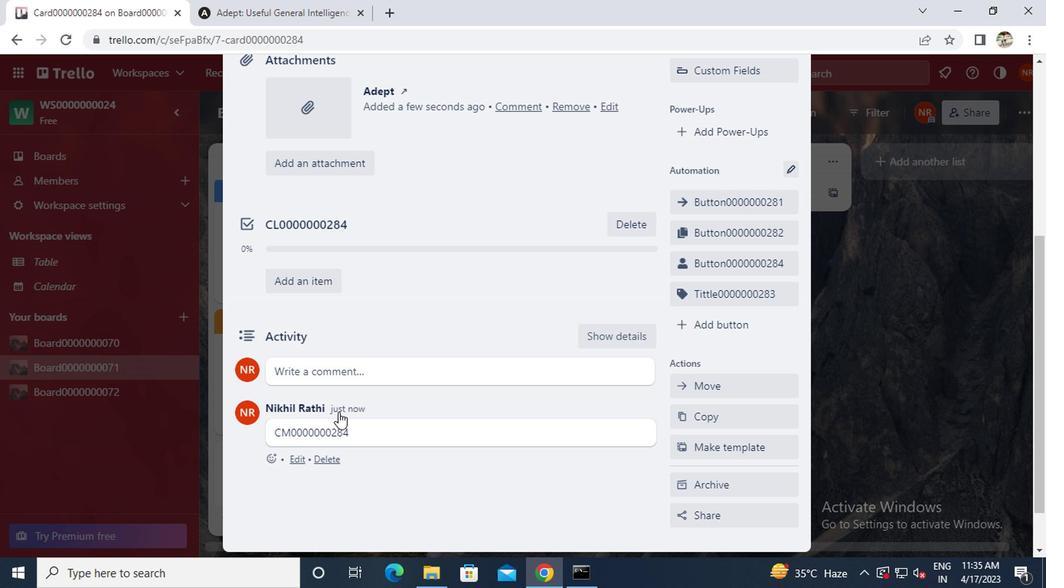 
Action: Mouse scrolled (452, 366) with delta (0, 1)
Screenshot: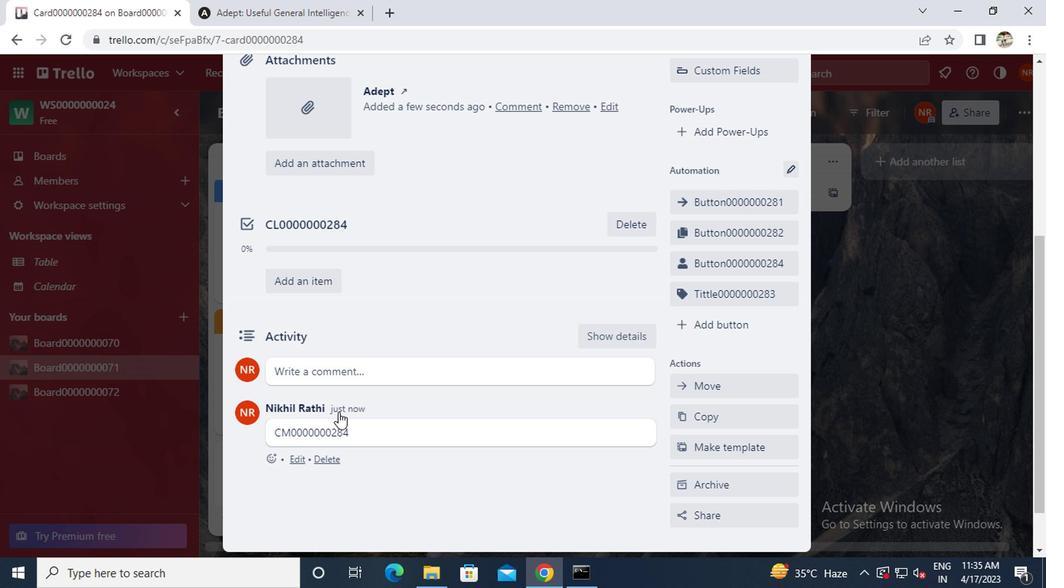 
Action: Mouse moved to (455, 365)
Screenshot: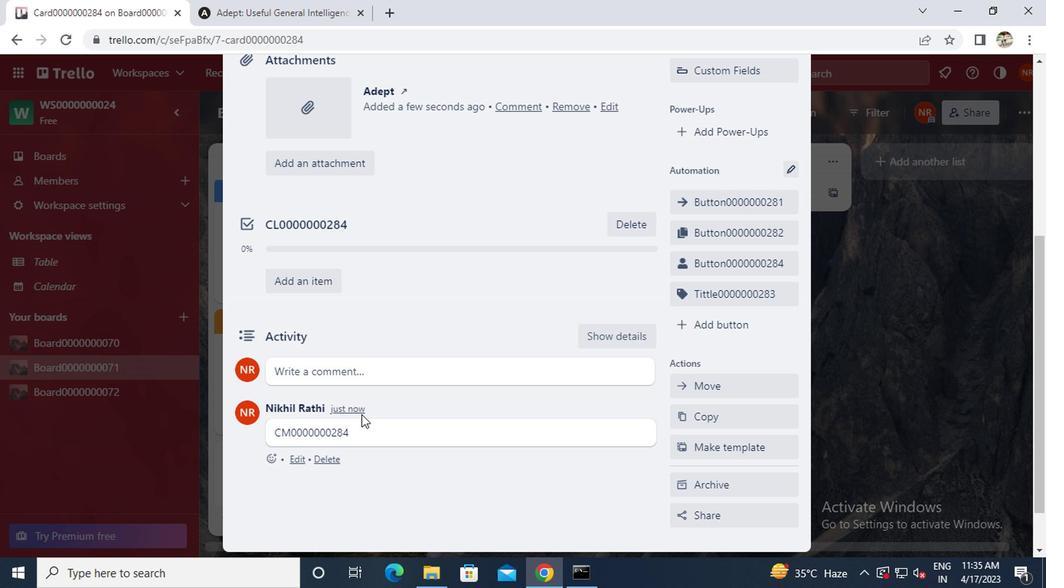 
Action: Mouse scrolled (455, 365) with delta (0, 0)
Screenshot: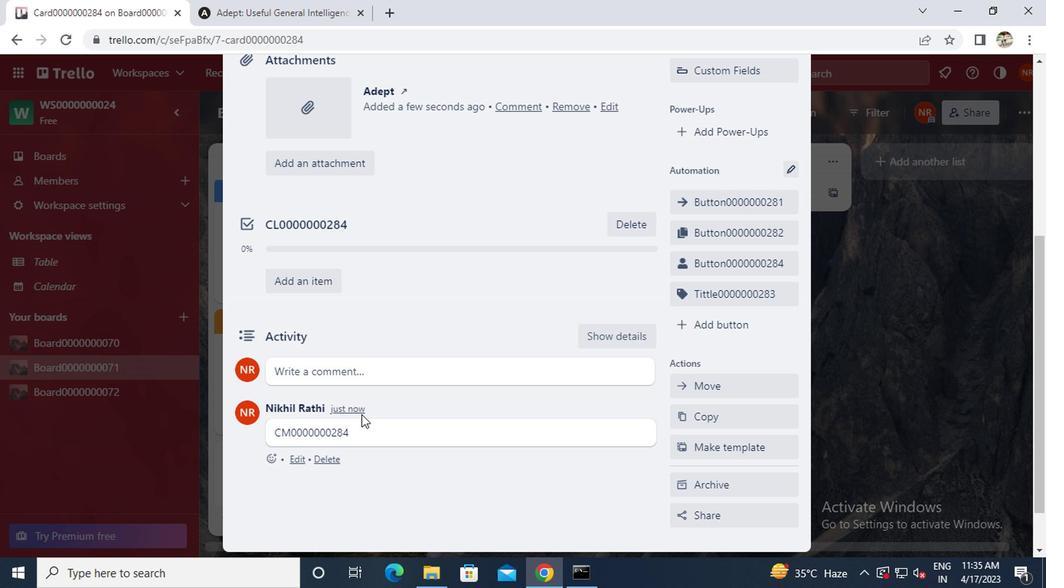 
Action: Mouse moved to (781, 114)
Screenshot: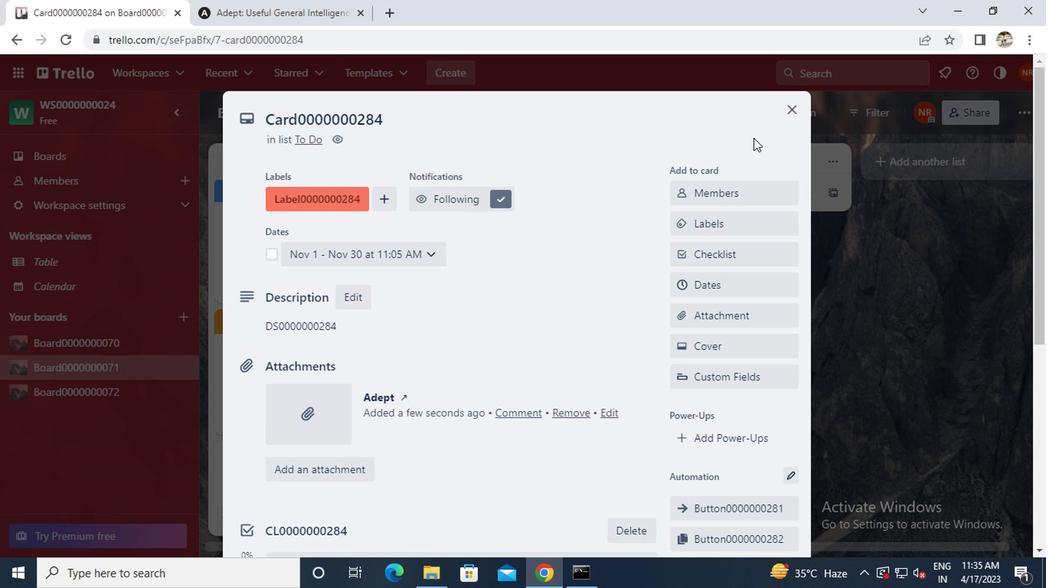 
Action: Mouse pressed left at (781, 114)
Screenshot: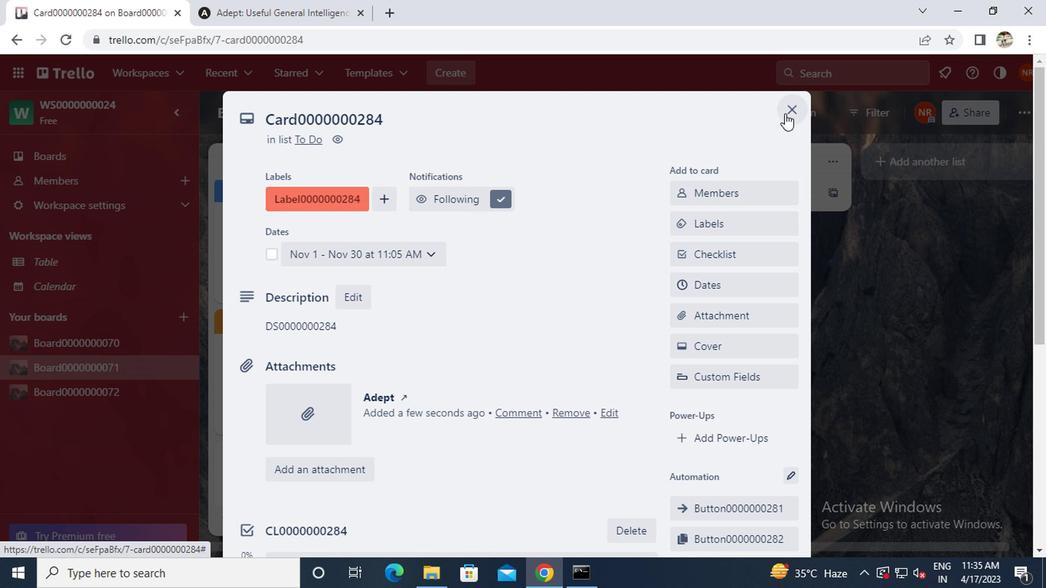 
Action: Mouse moved to (778, 116)
Screenshot: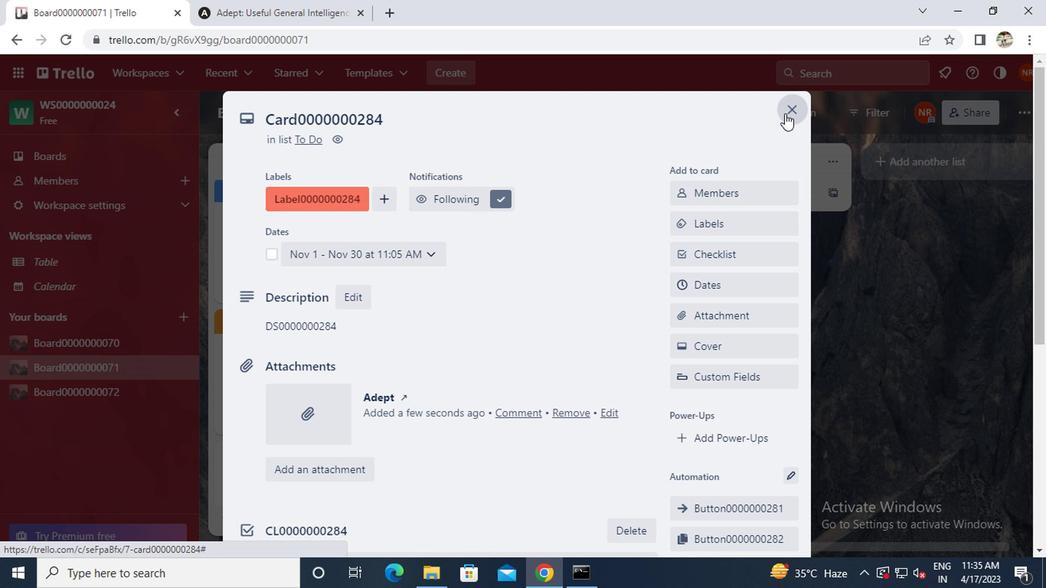 
